 Task: Look for space in Tebesbest, Algeria from 1st July, 2023 to 3rd July, 2023 for 1 adult in price range Rs.5000 to Rs.15000. Place can be private room with 1  bedroom having 1 bed and 1 bathroom. Property type can be house, flat, hotel. Amenities needed are: wifi, washing machine. Booking option can be shelf check-in. Required host language is .
Action: Mouse moved to (580, 87)
Screenshot: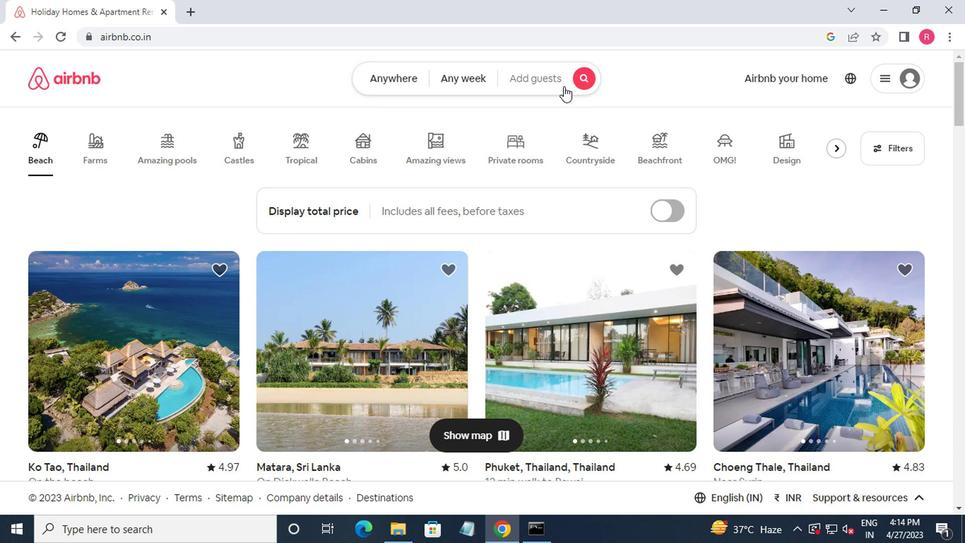 
Action: Mouse pressed left at (580, 87)
Screenshot: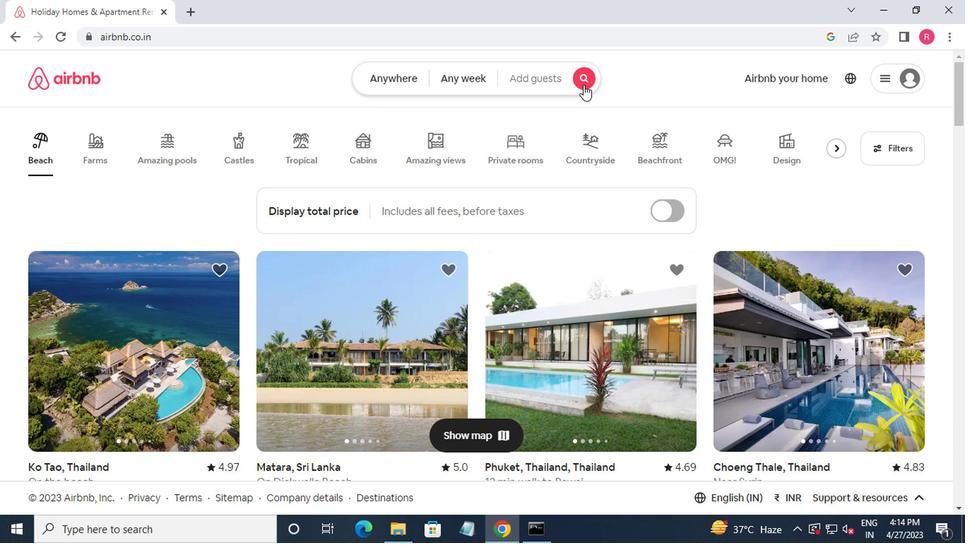 
Action: Mouse moved to (353, 125)
Screenshot: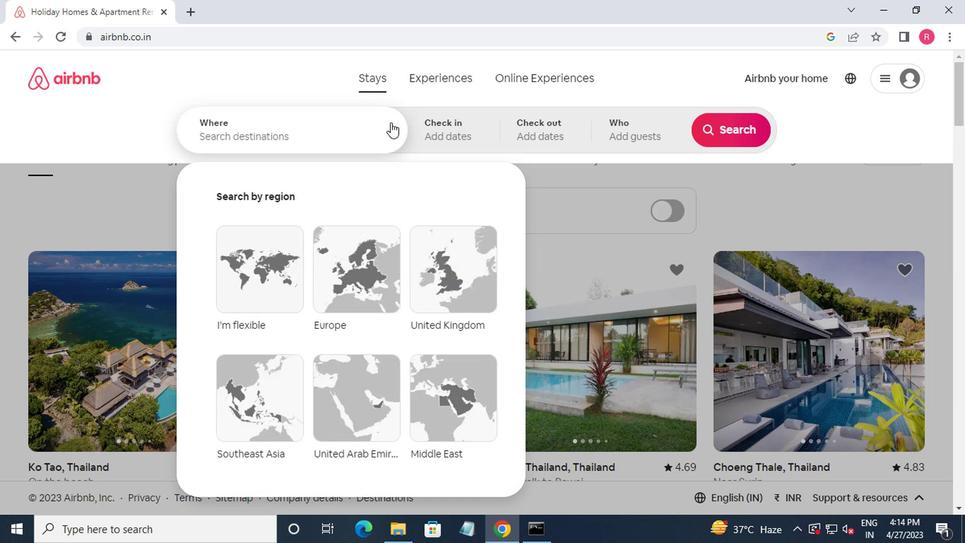 
Action: Mouse pressed left at (353, 125)
Screenshot: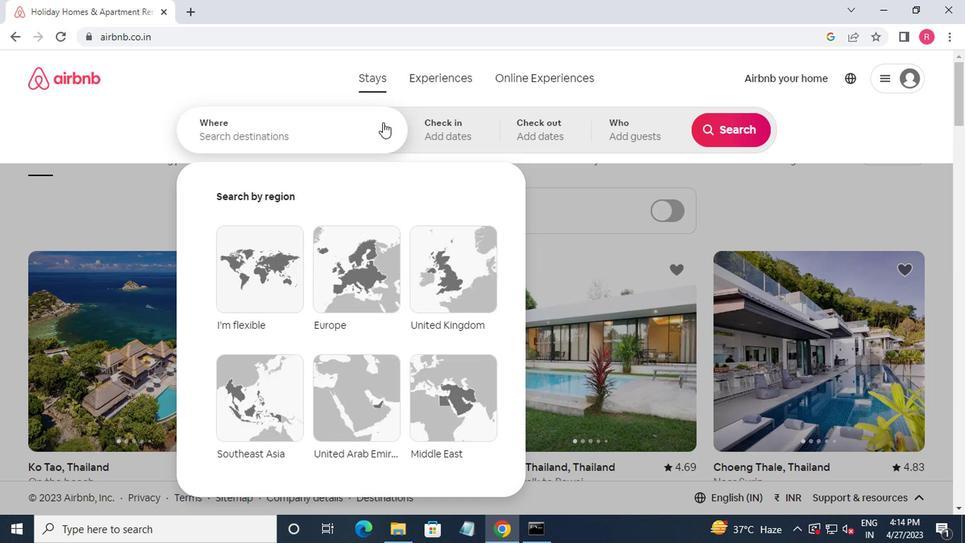
Action: Mouse moved to (364, 121)
Screenshot: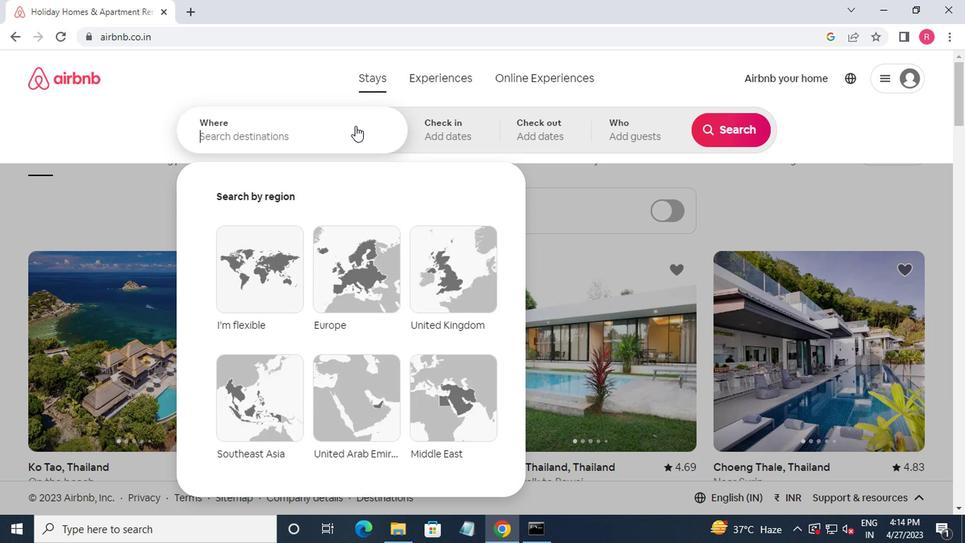 
Action: Key pressed tebesbest<Key.down><Key.enter>
Screenshot: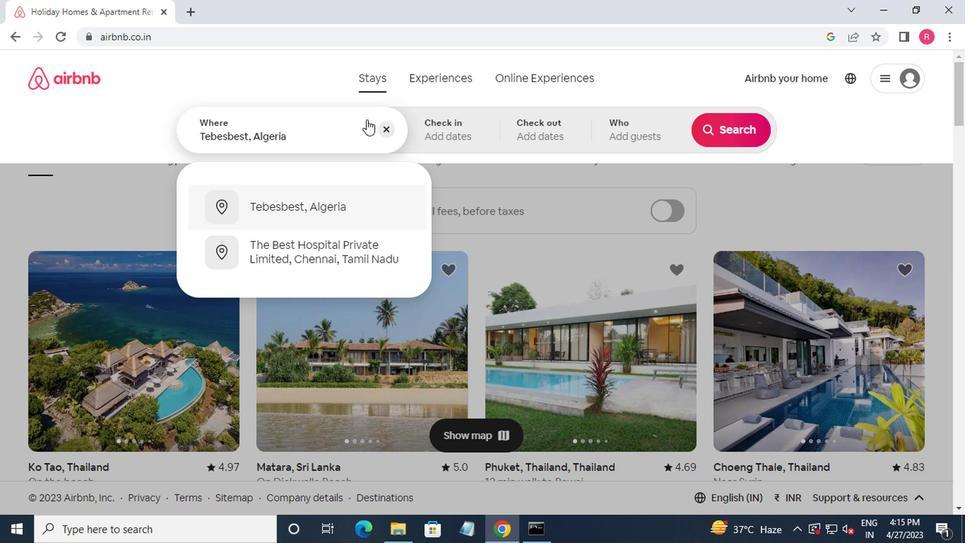 
Action: Mouse moved to (714, 247)
Screenshot: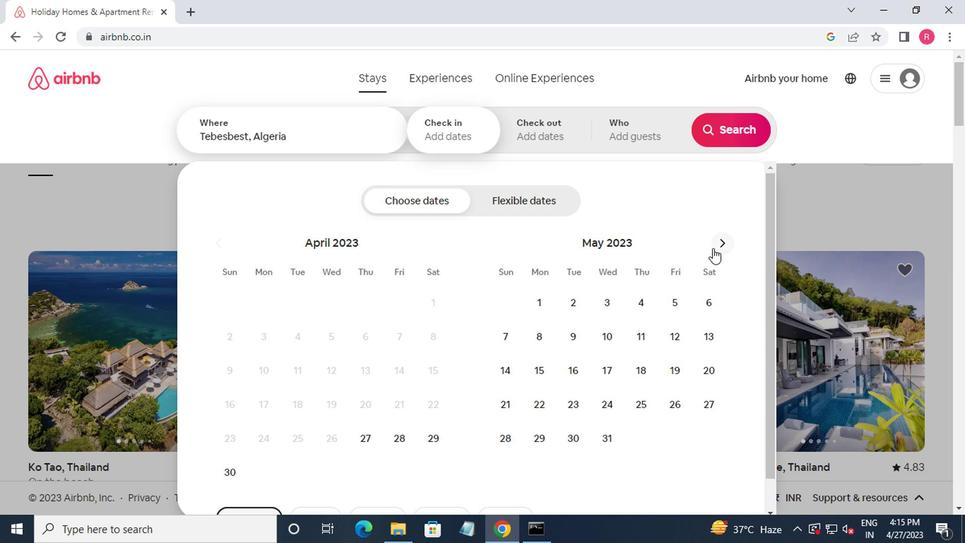 
Action: Mouse pressed left at (714, 247)
Screenshot: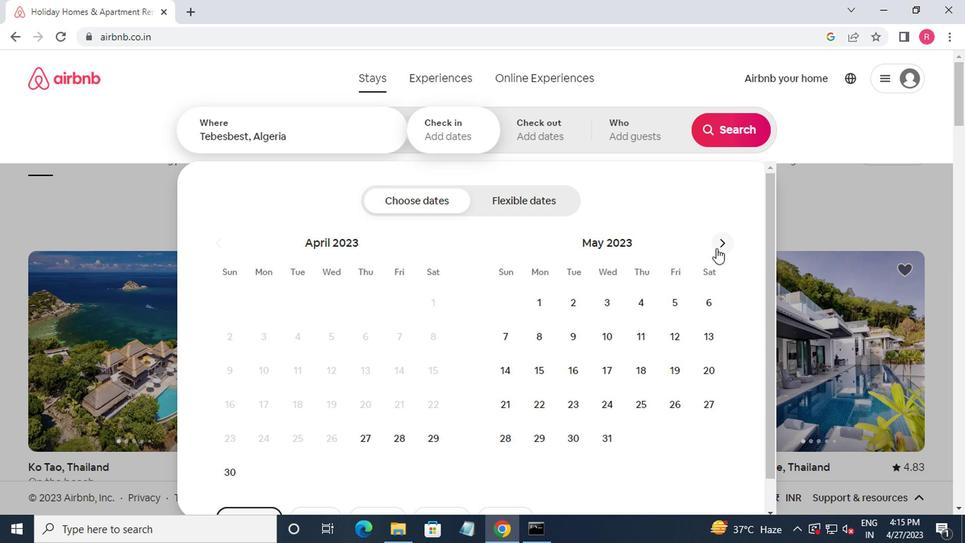 
Action: Mouse moved to (718, 244)
Screenshot: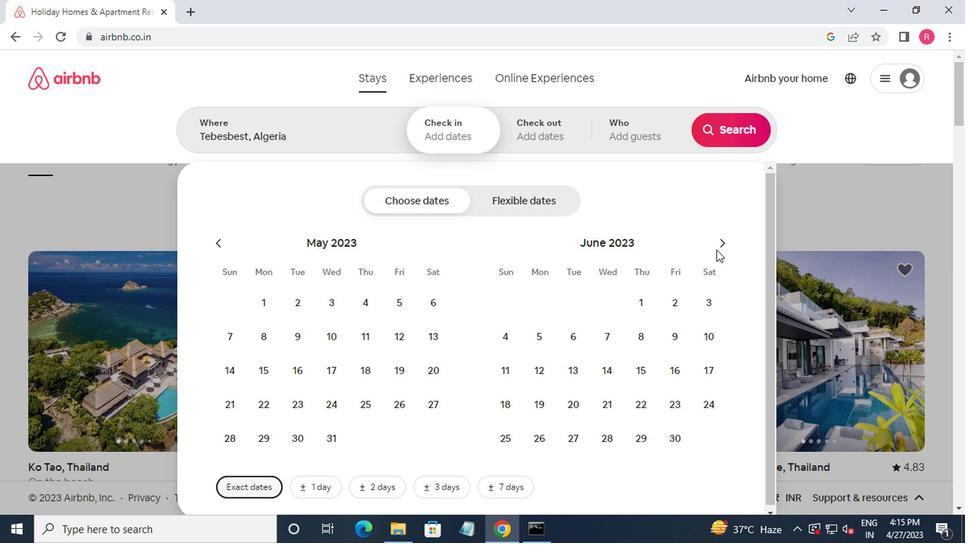 
Action: Mouse pressed left at (718, 244)
Screenshot: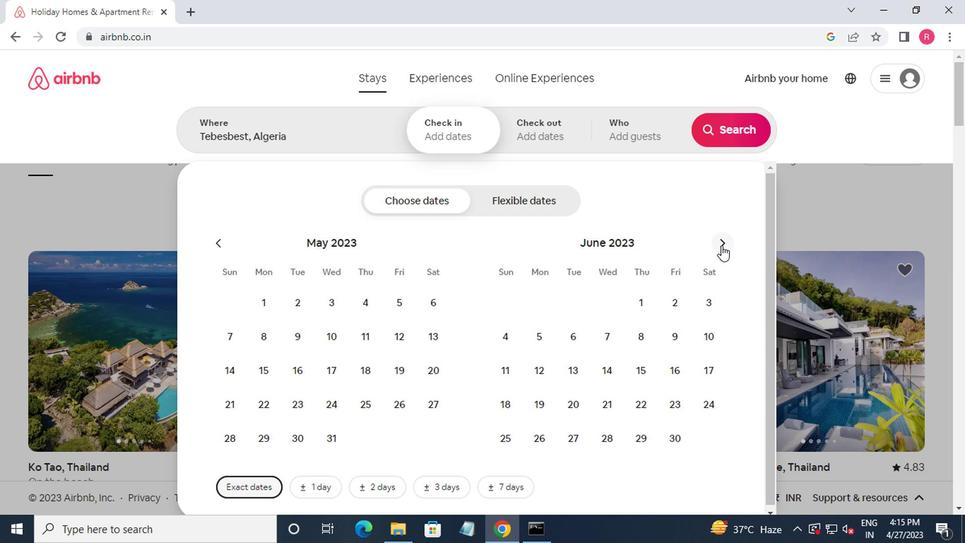 
Action: Mouse moved to (706, 297)
Screenshot: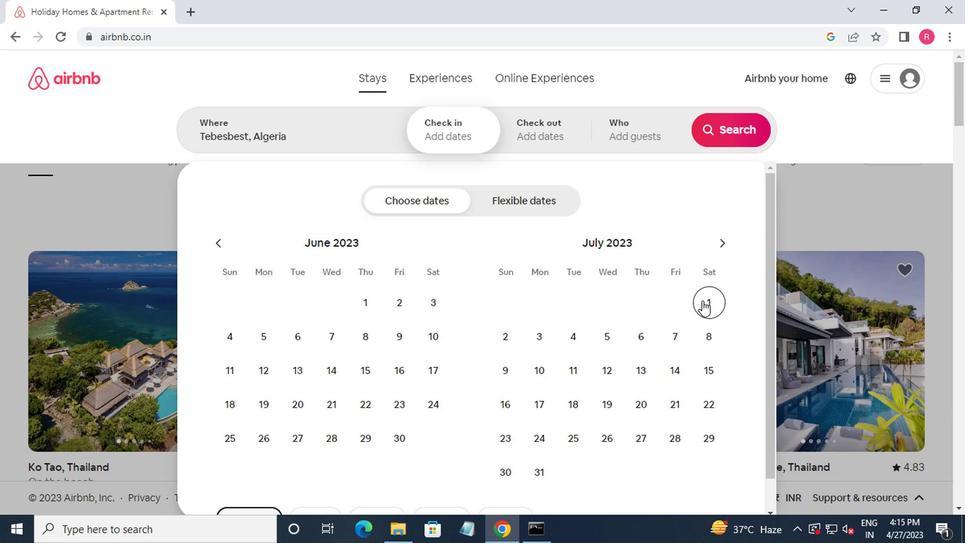 
Action: Mouse pressed left at (706, 297)
Screenshot: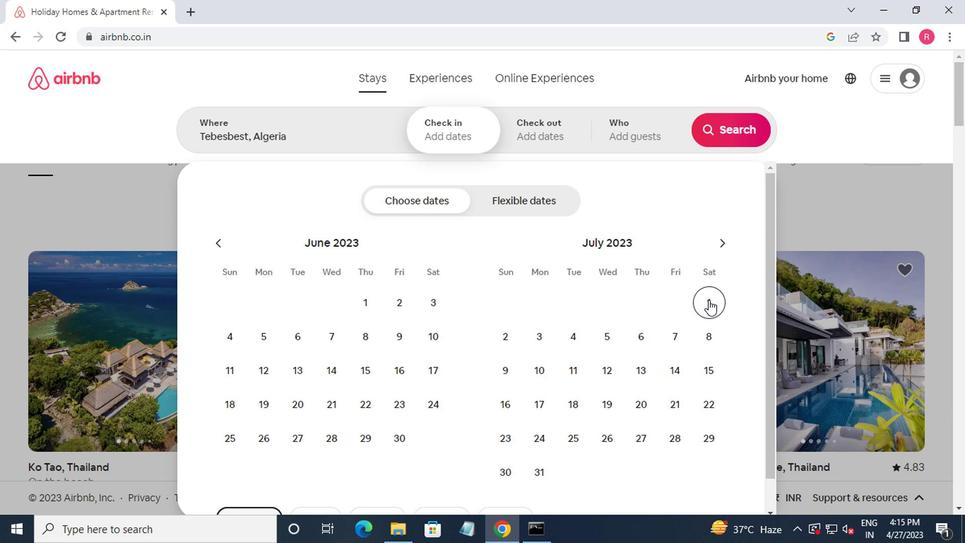 
Action: Mouse moved to (542, 341)
Screenshot: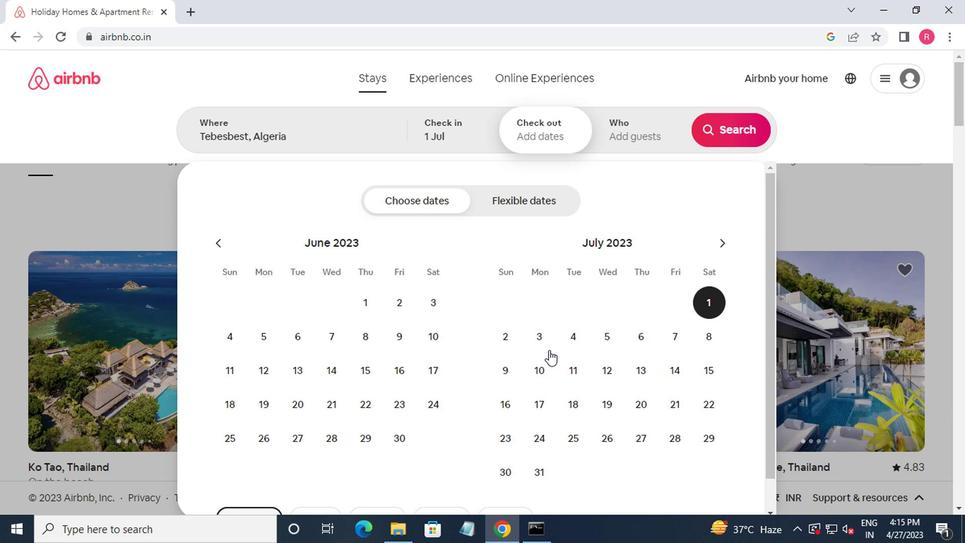 
Action: Mouse pressed left at (542, 341)
Screenshot: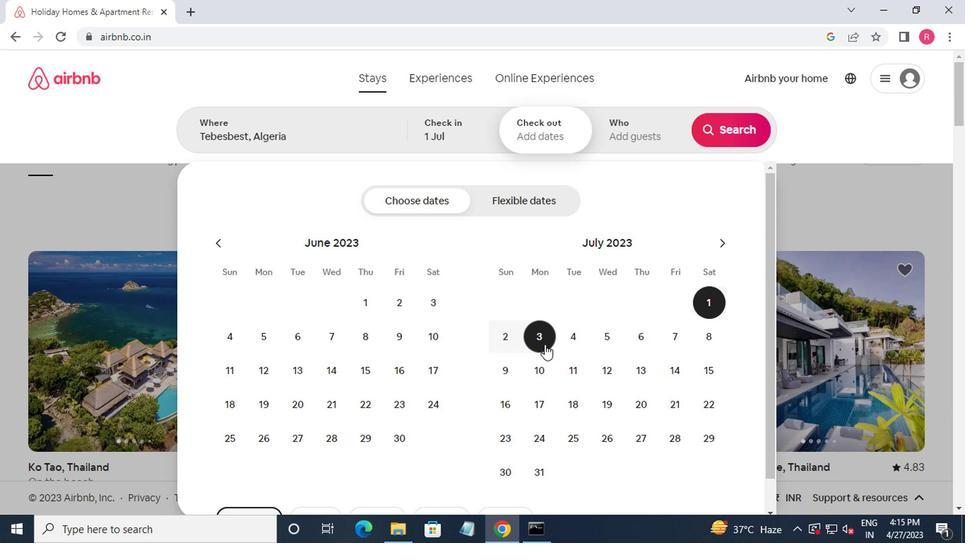 
Action: Mouse moved to (620, 139)
Screenshot: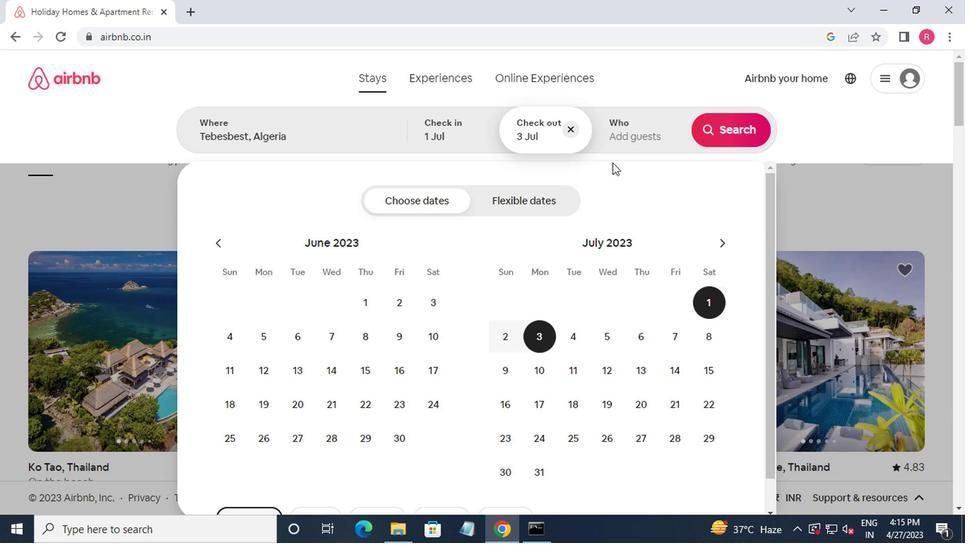 
Action: Mouse pressed left at (620, 139)
Screenshot: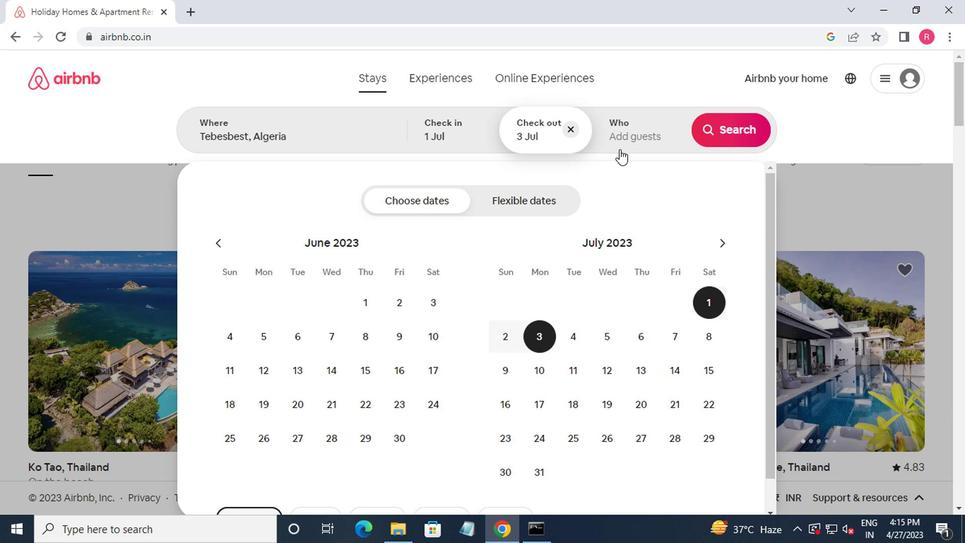 
Action: Mouse moved to (726, 208)
Screenshot: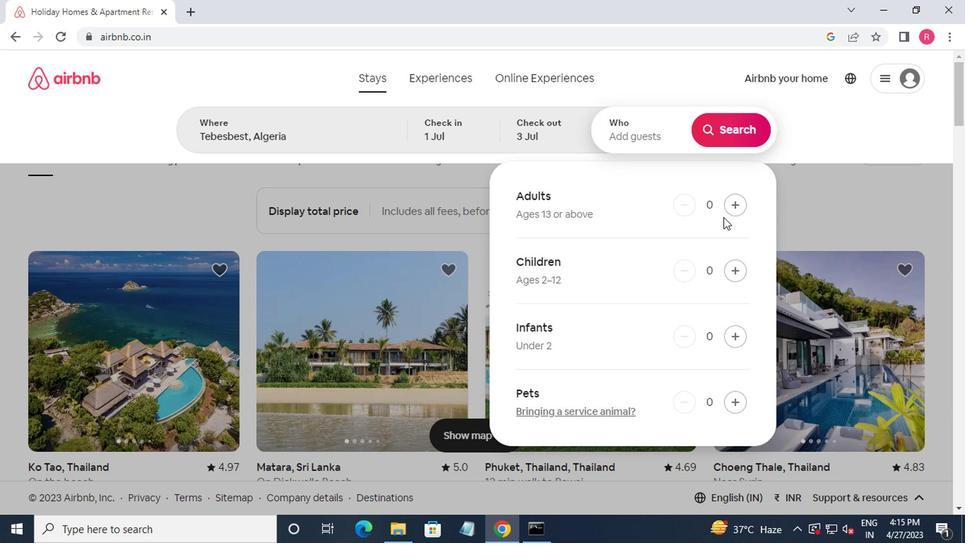 
Action: Mouse pressed left at (726, 208)
Screenshot: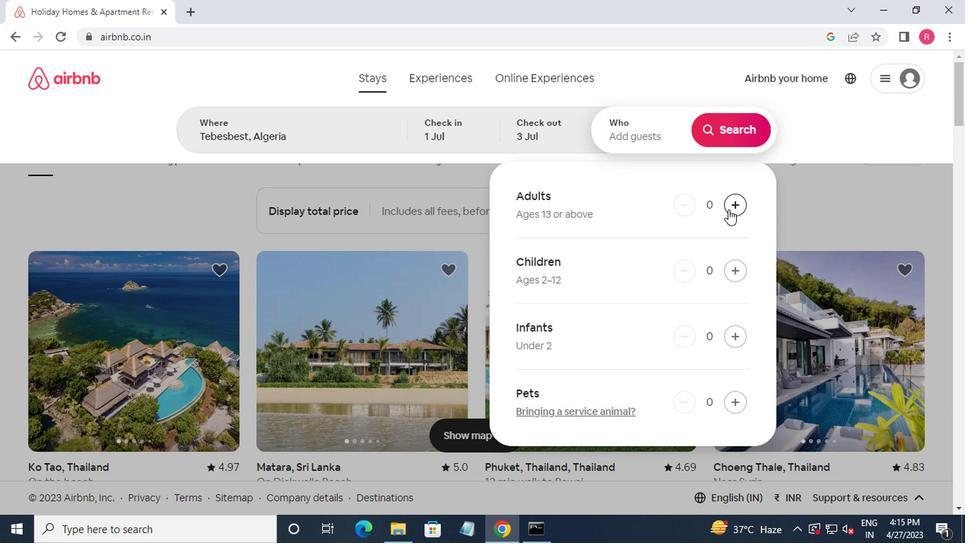 
Action: Mouse moved to (714, 147)
Screenshot: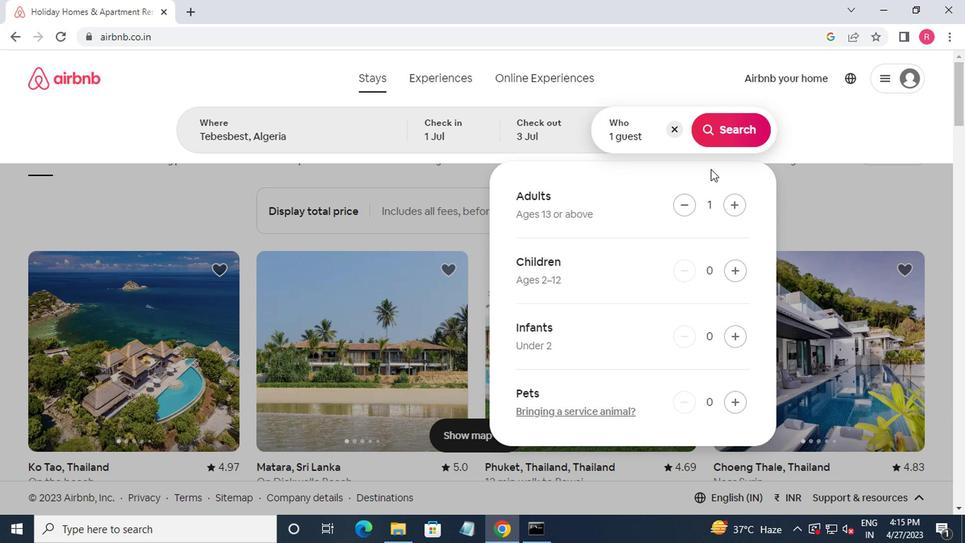 
Action: Mouse pressed left at (714, 147)
Screenshot: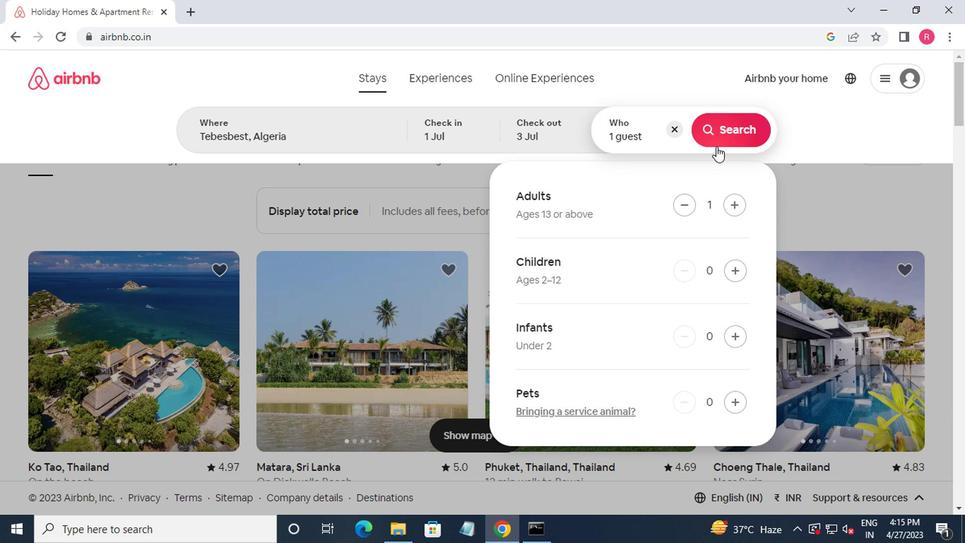 
Action: Mouse moved to (900, 139)
Screenshot: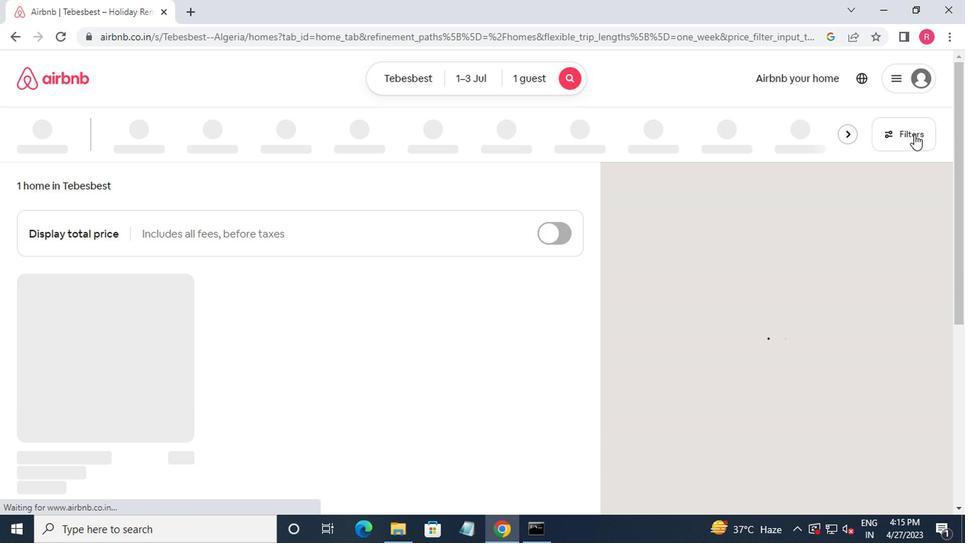
Action: Mouse pressed left at (900, 139)
Screenshot: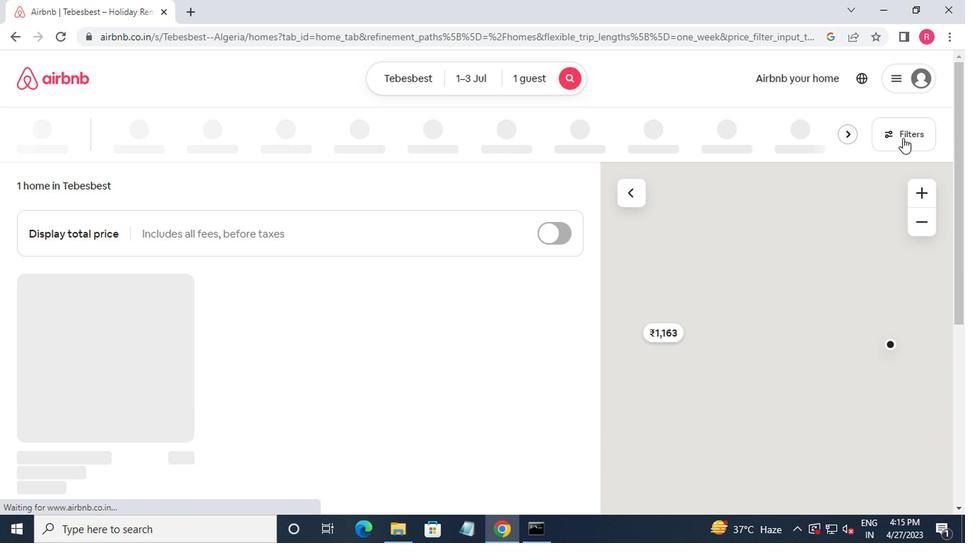 
Action: Mouse moved to (369, 266)
Screenshot: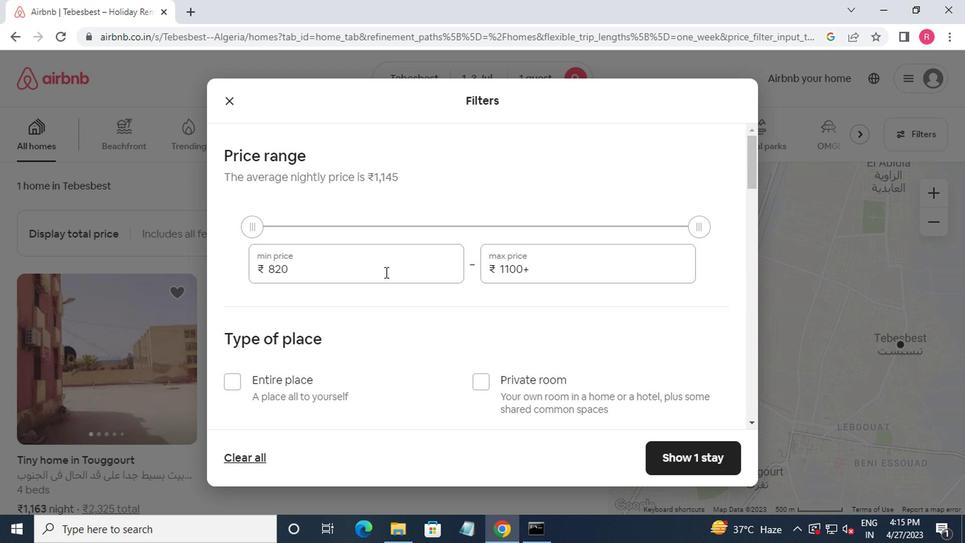 
Action: Mouse pressed left at (369, 266)
Screenshot: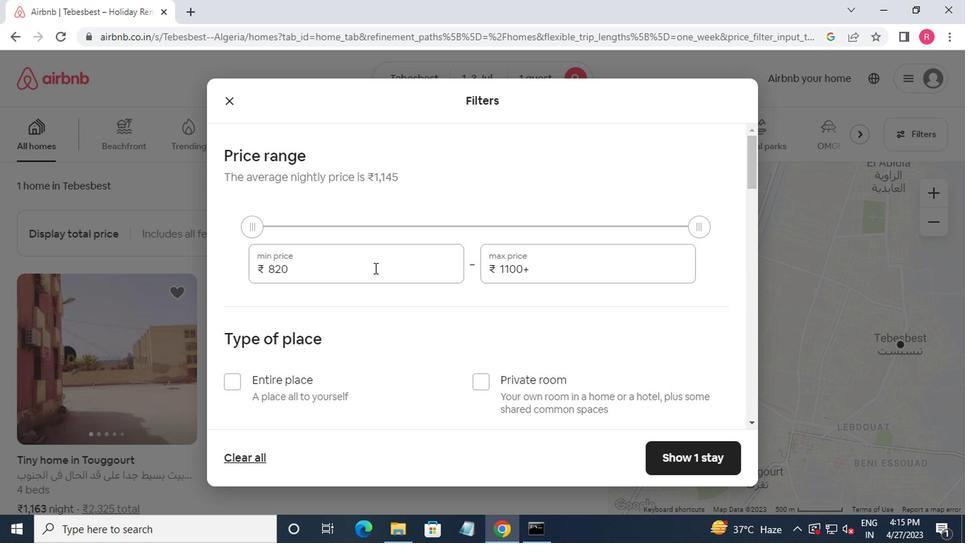 
Action: Key pressed <Key.backspace><Key.backspace><Key.backspace><Key.backspace>5000<Key.tab>15000
Screenshot: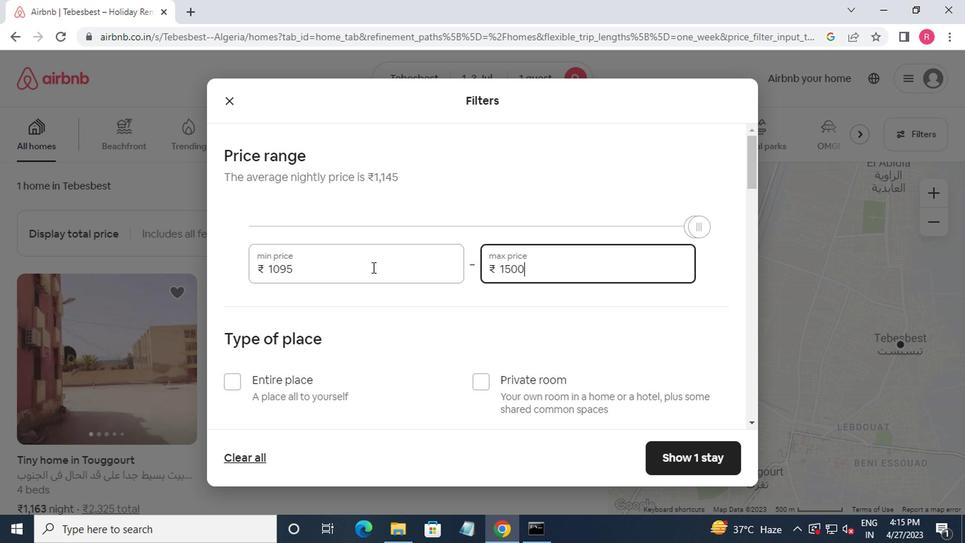 
Action: Mouse moved to (368, 271)
Screenshot: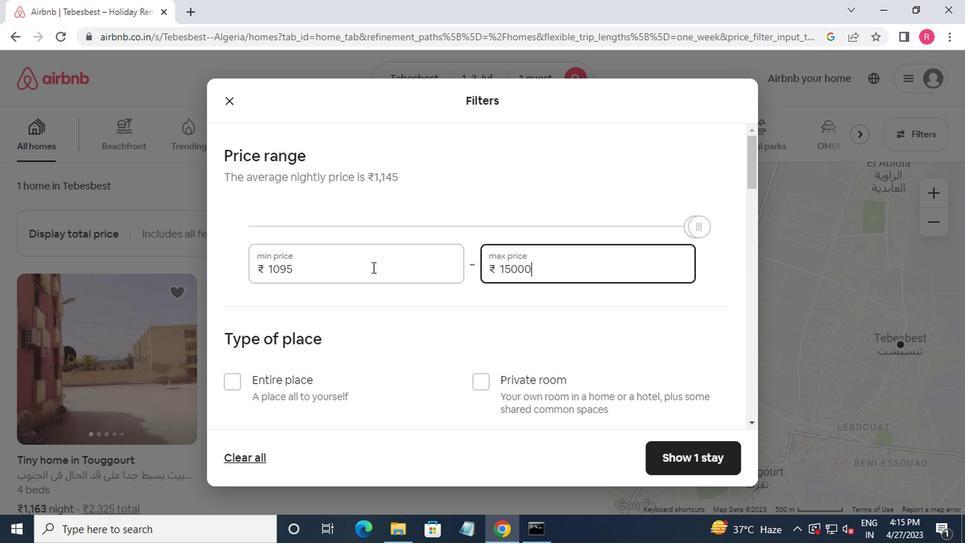 
Action: Mouse scrolled (368, 271) with delta (0, 0)
Screenshot: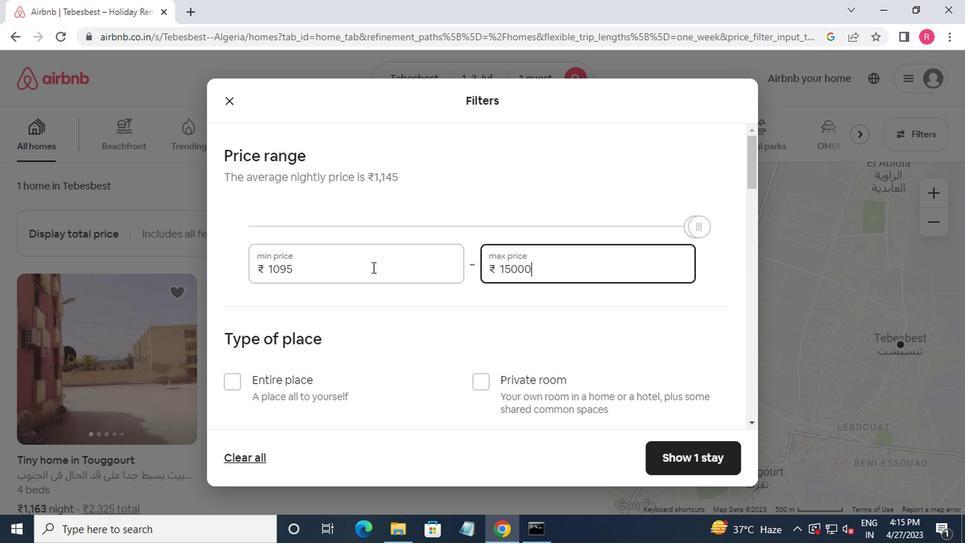 
Action: Mouse moved to (368, 274)
Screenshot: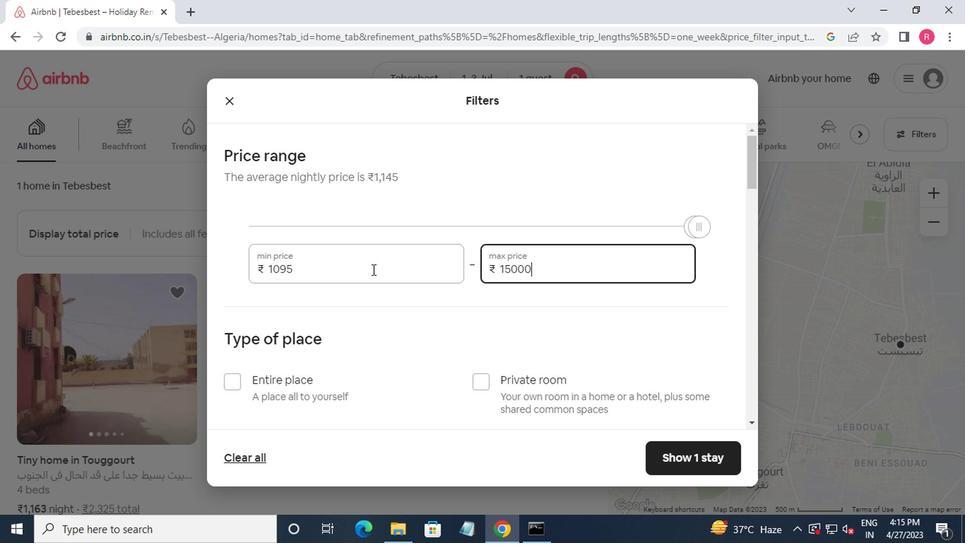 
Action: Mouse scrolled (368, 273) with delta (0, 0)
Screenshot: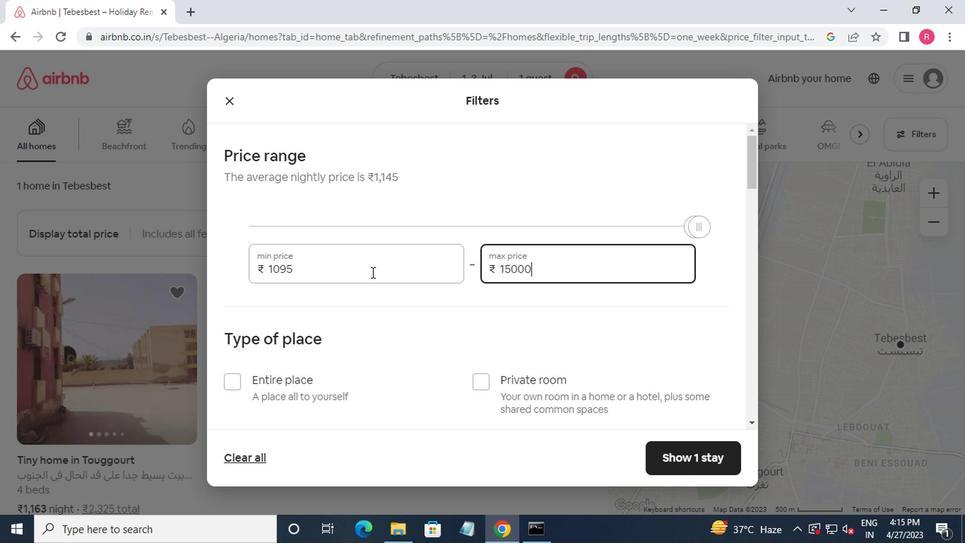 
Action: Mouse moved to (486, 239)
Screenshot: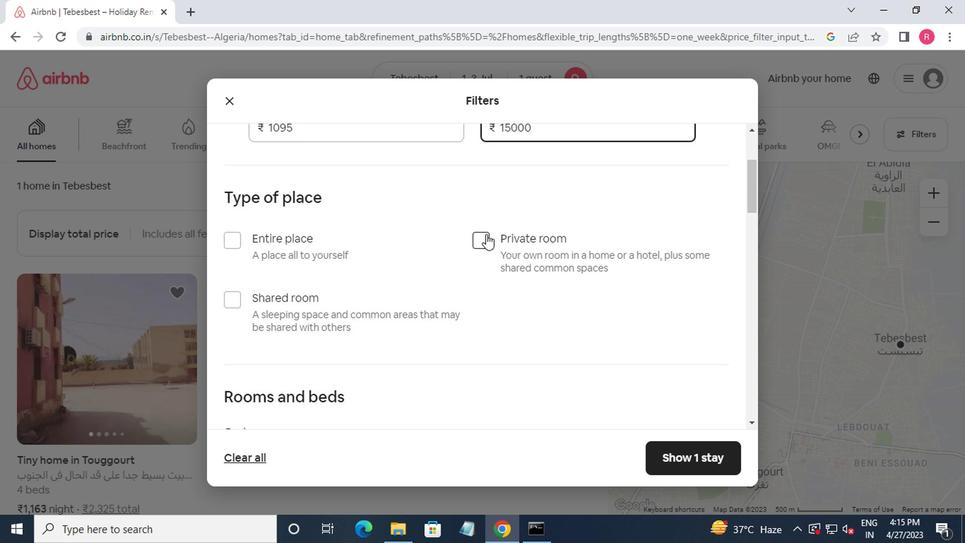 
Action: Mouse pressed left at (486, 239)
Screenshot: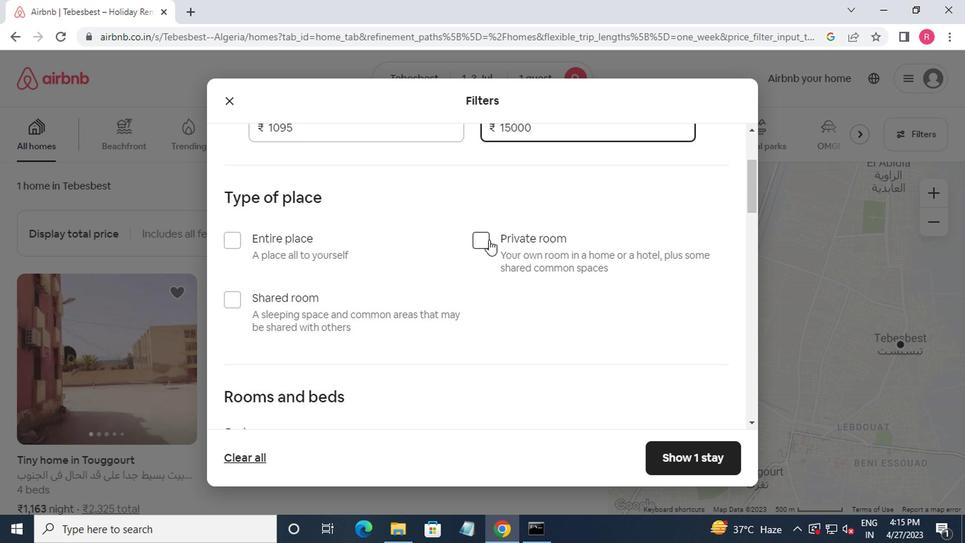 
Action: Mouse moved to (472, 245)
Screenshot: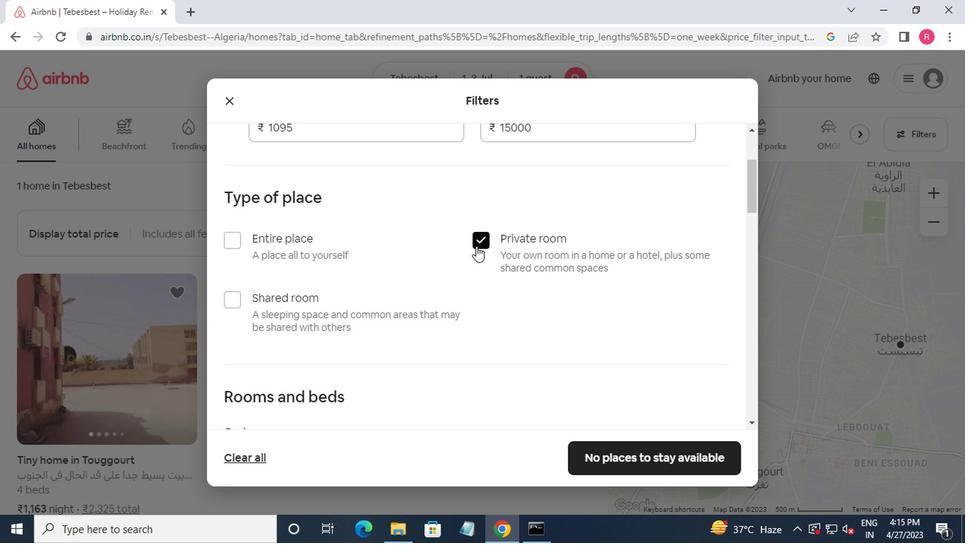 
Action: Mouse scrolled (472, 244) with delta (0, -1)
Screenshot: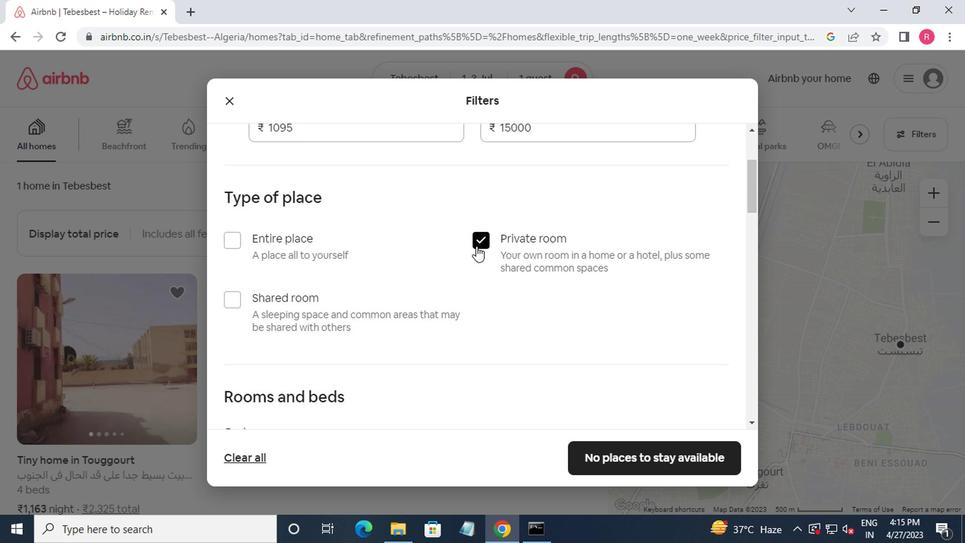 
Action: Mouse moved to (472, 245)
Screenshot: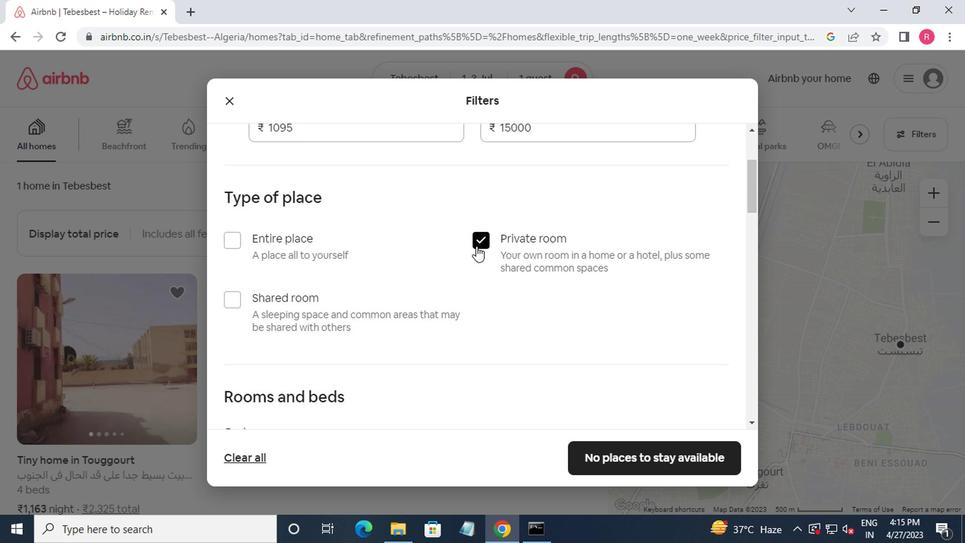 
Action: Mouse scrolled (472, 244) with delta (0, -1)
Screenshot: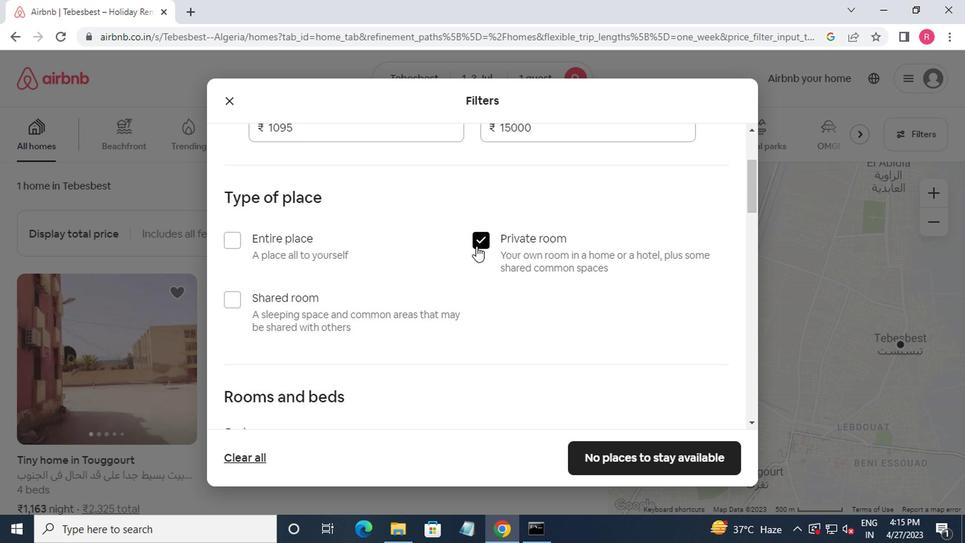 
Action: Mouse moved to (470, 247)
Screenshot: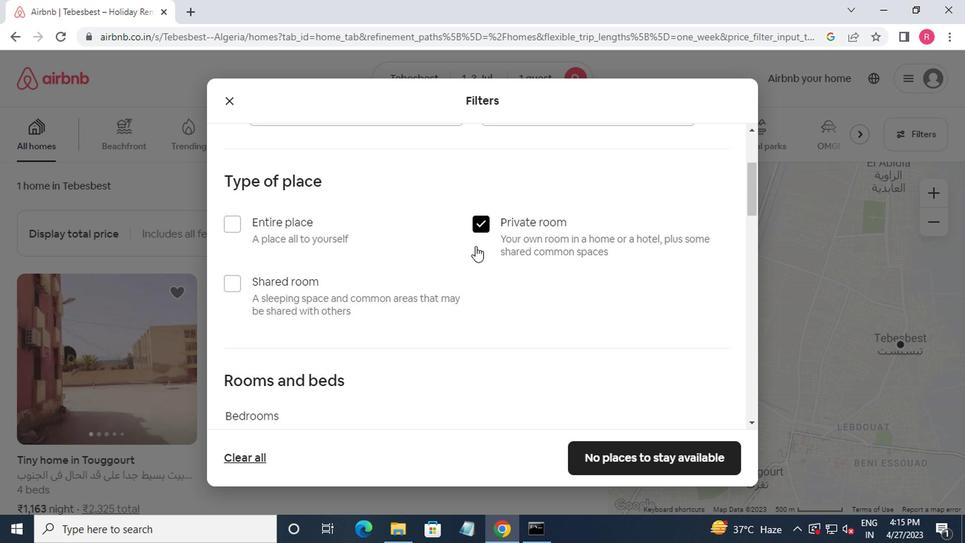 
Action: Mouse scrolled (470, 246) with delta (0, -1)
Screenshot: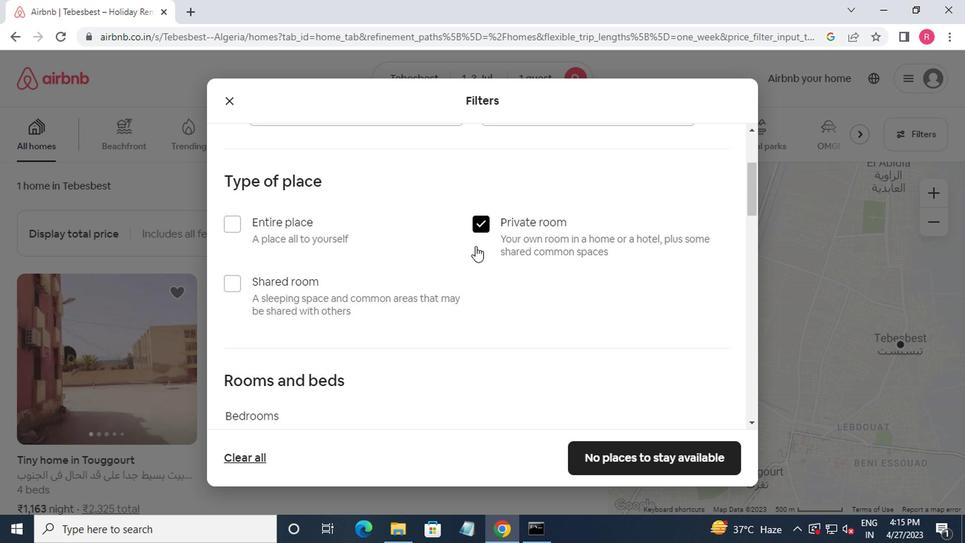 
Action: Mouse moved to (312, 263)
Screenshot: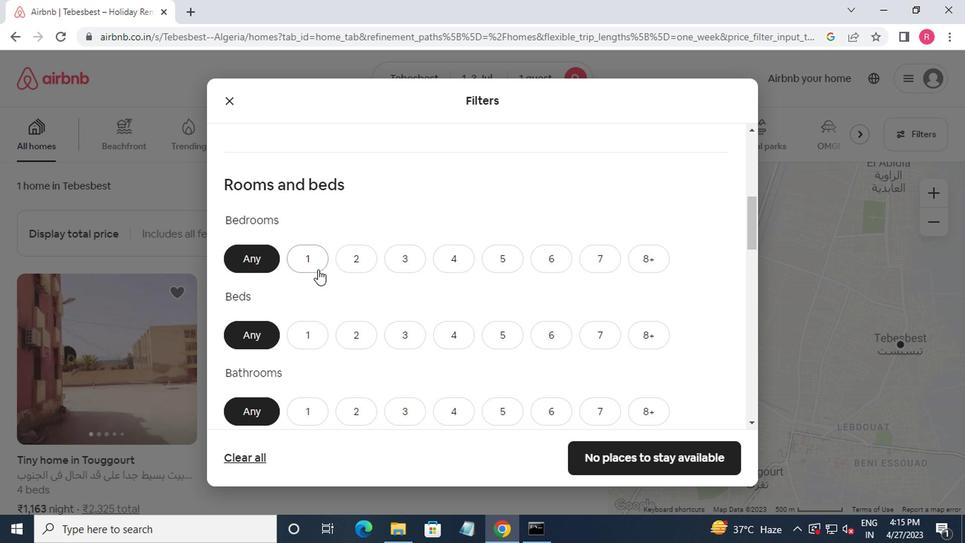 
Action: Mouse pressed left at (312, 263)
Screenshot: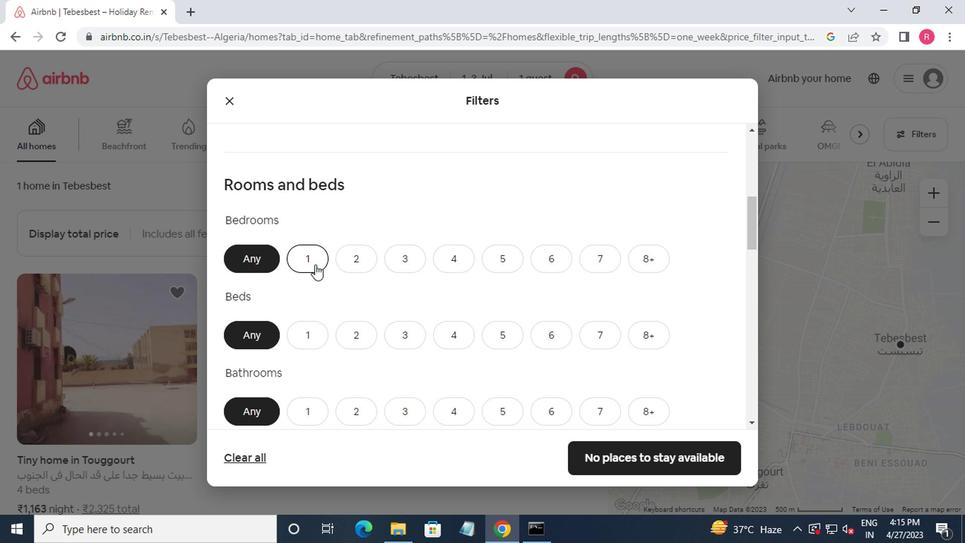 
Action: Mouse moved to (317, 261)
Screenshot: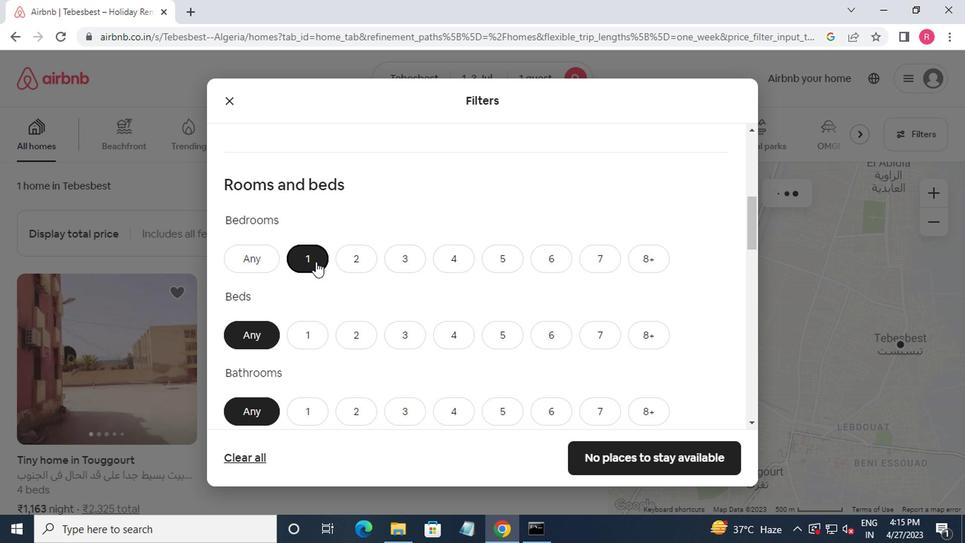 
Action: Mouse scrolled (317, 260) with delta (0, 0)
Screenshot: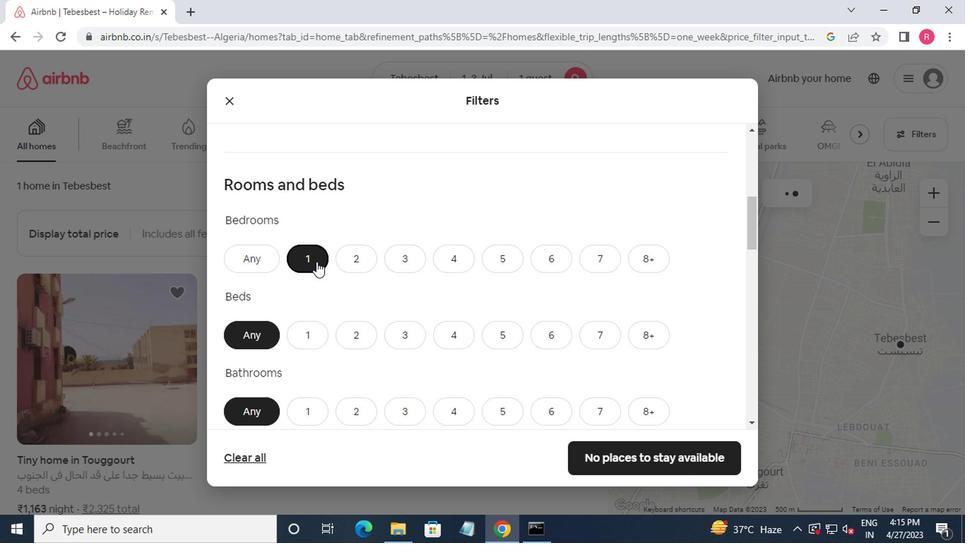 
Action: Mouse moved to (320, 269)
Screenshot: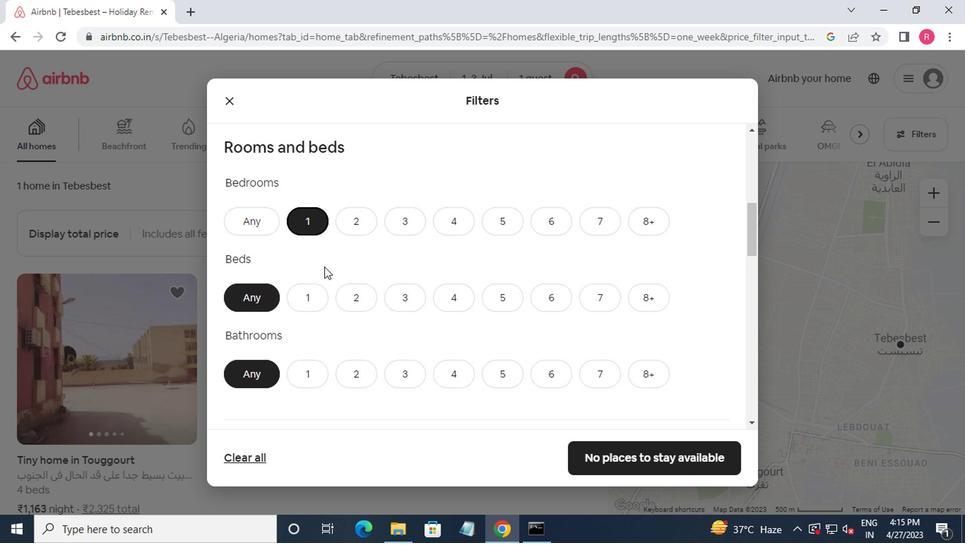 
Action: Mouse scrolled (320, 268) with delta (0, -1)
Screenshot: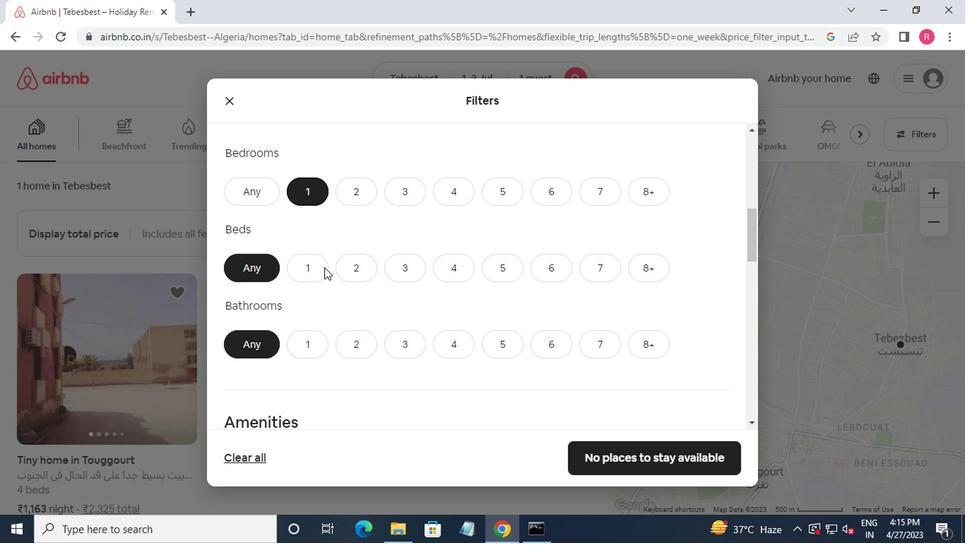 
Action: Mouse moved to (300, 194)
Screenshot: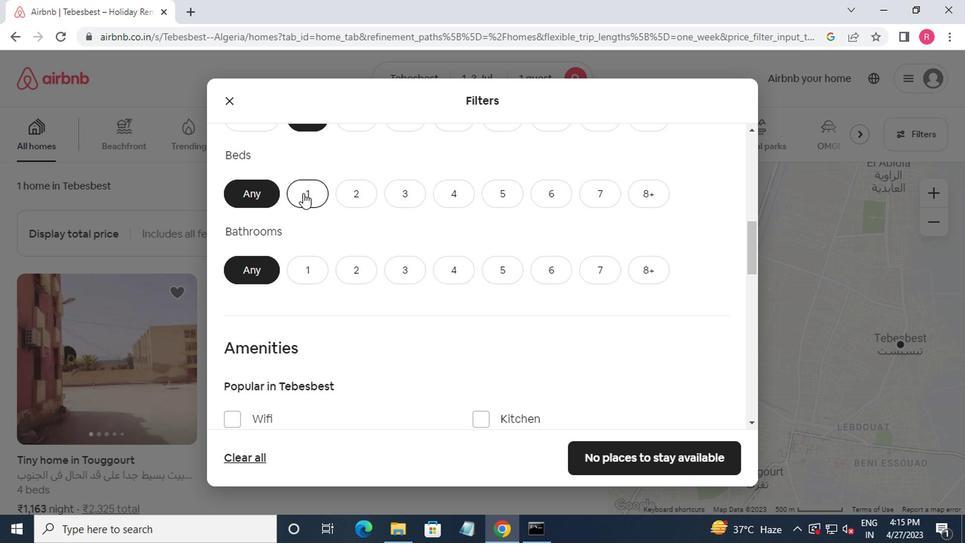 
Action: Mouse pressed left at (300, 194)
Screenshot: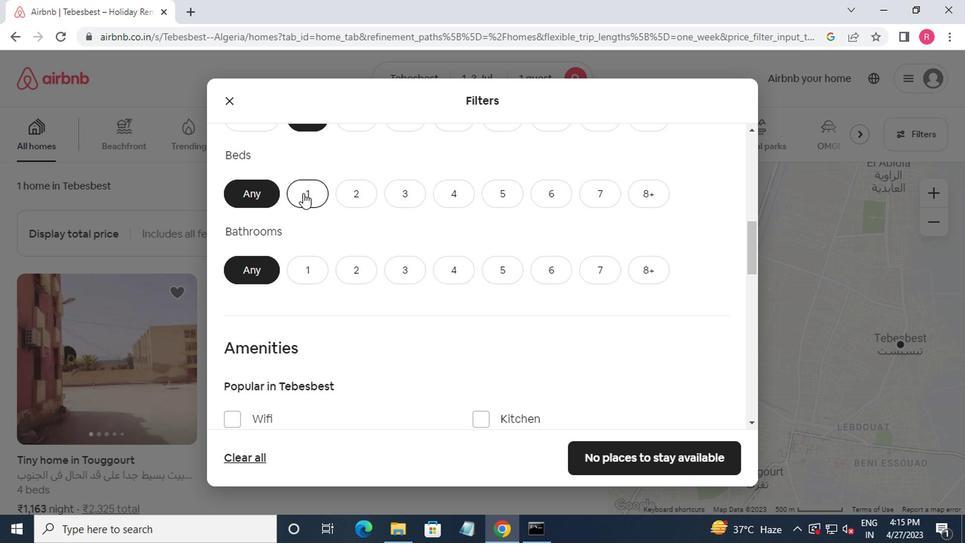 
Action: Mouse moved to (305, 204)
Screenshot: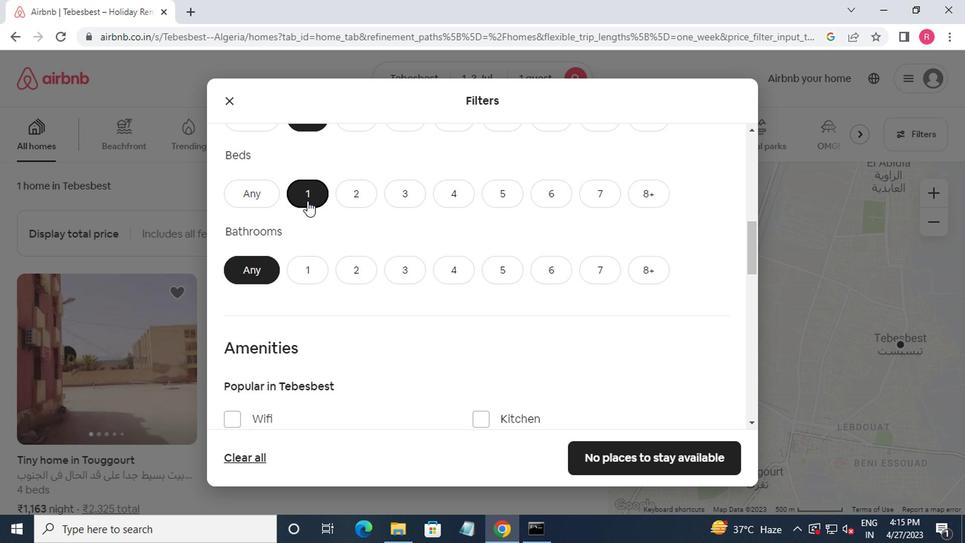 
Action: Mouse scrolled (305, 203) with delta (0, -1)
Screenshot: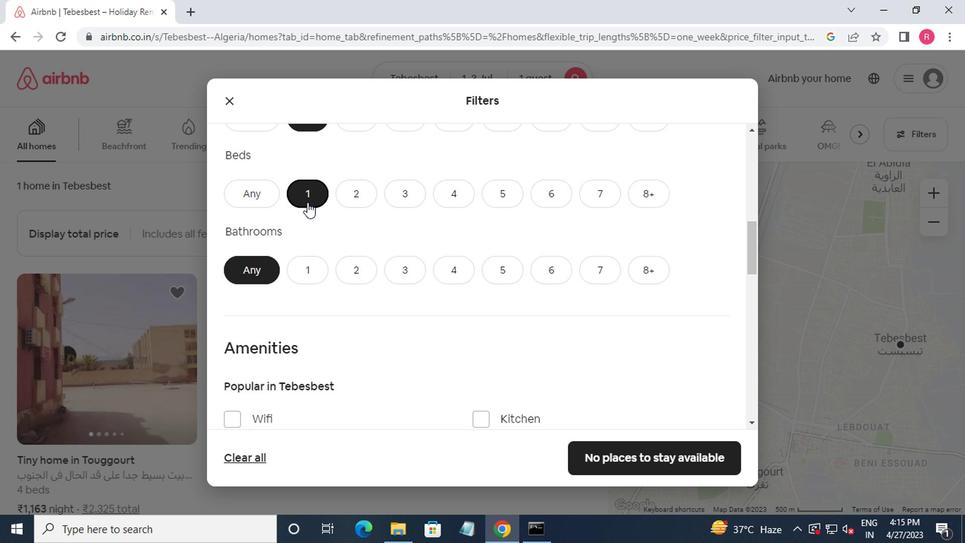 
Action: Mouse moved to (308, 199)
Screenshot: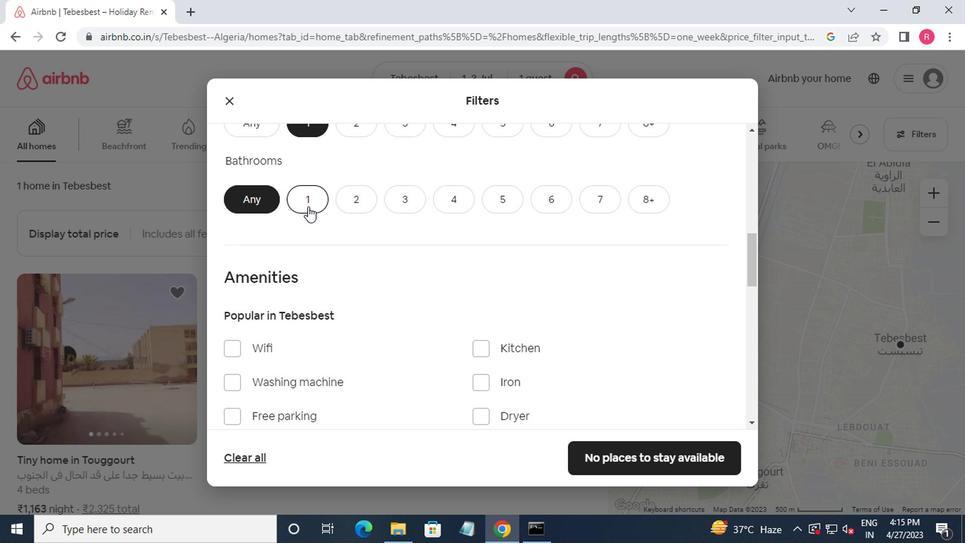 
Action: Mouse pressed left at (308, 199)
Screenshot: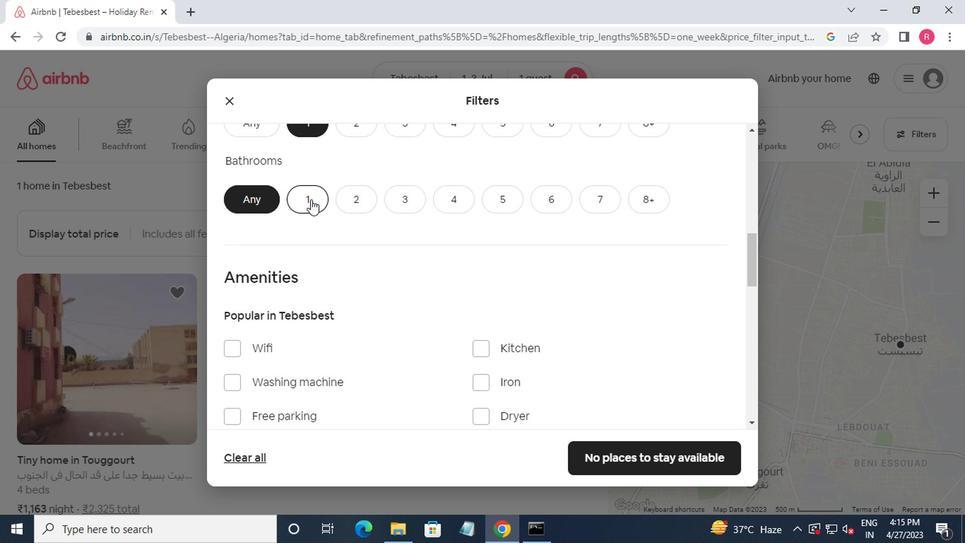 
Action: Mouse scrolled (308, 199) with delta (0, 0)
Screenshot: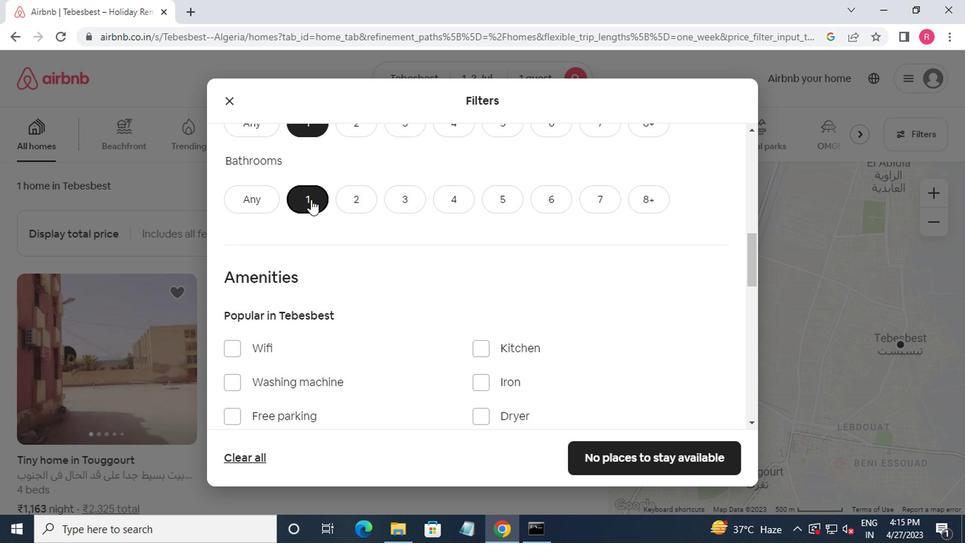 
Action: Mouse moved to (308, 200)
Screenshot: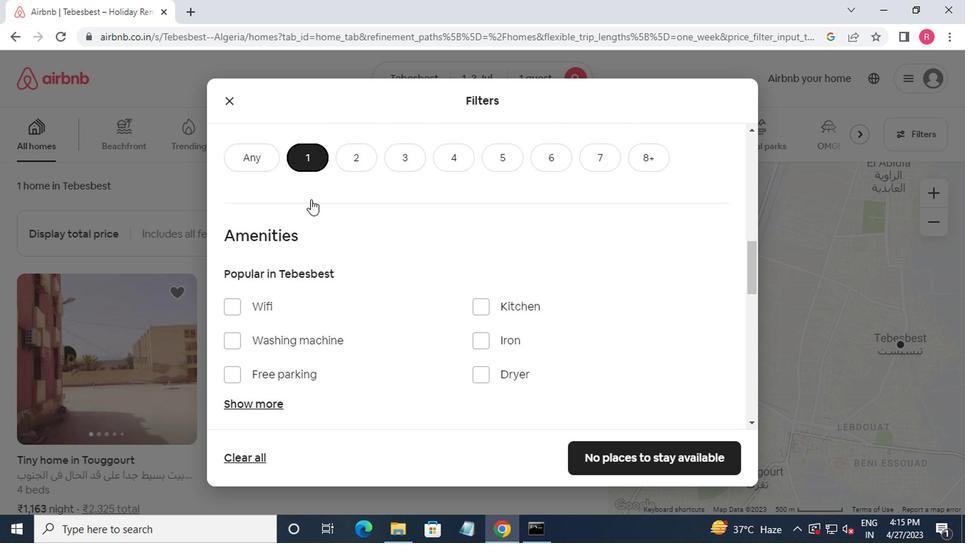 
Action: Mouse scrolled (308, 199) with delta (0, 0)
Screenshot: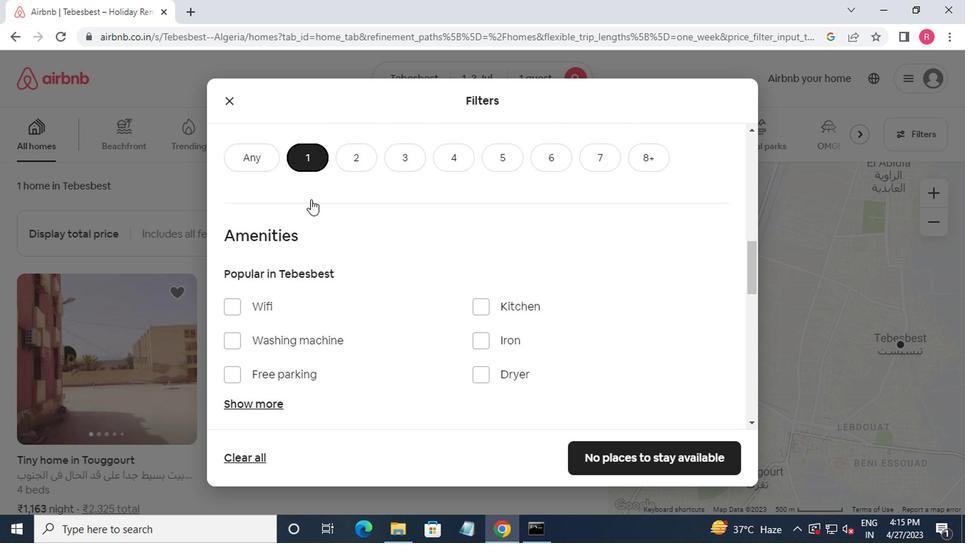 
Action: Mouse moved to (243, 208)
Screenshot: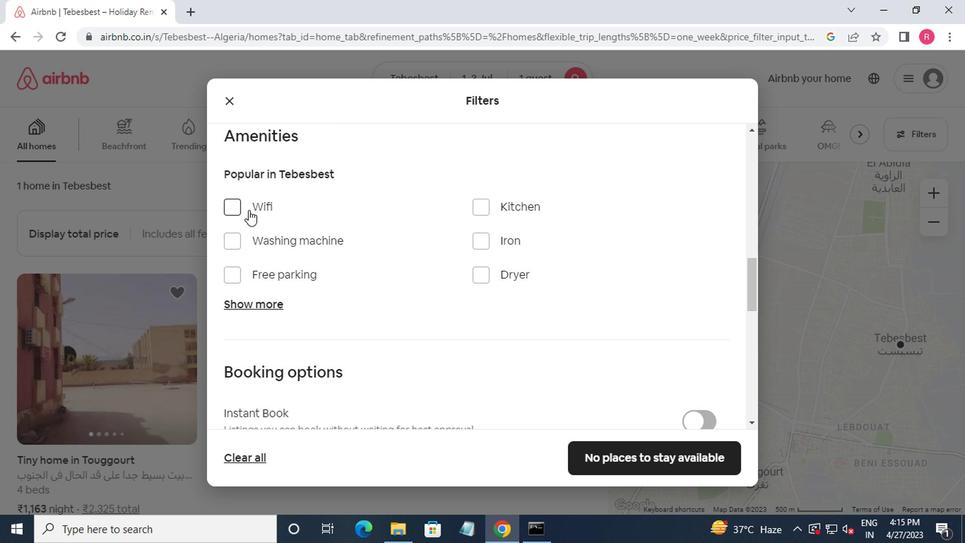 
Action: Mouse pressed left at (243, 208)
Screenshot: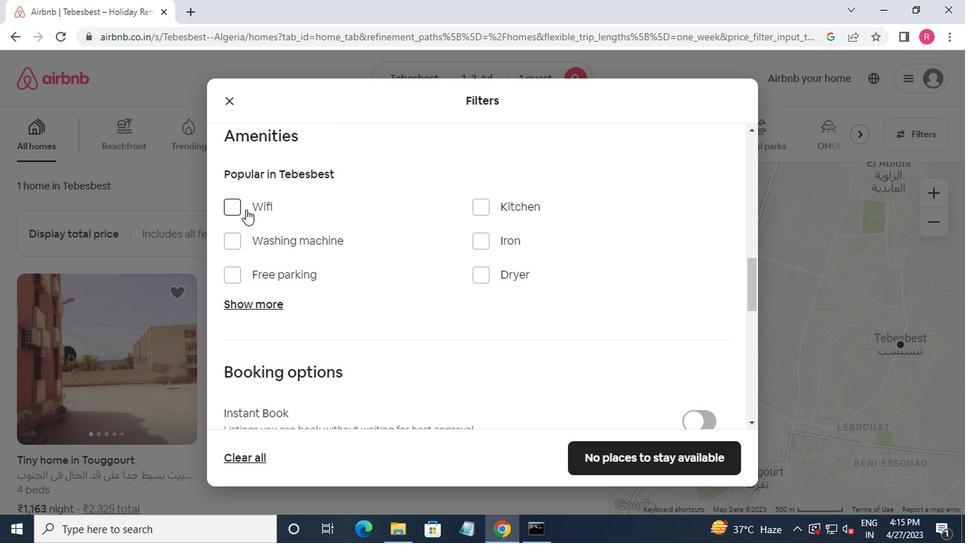 
Action: Mouse moved to (282, 243)
Screenshot: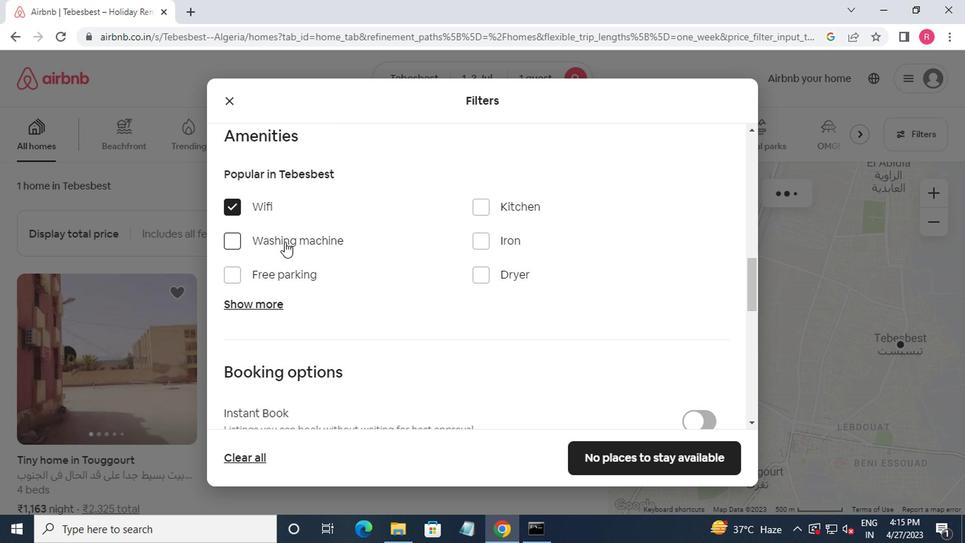 
Action: Mouse pressed left at (282, 243)
Screenshot: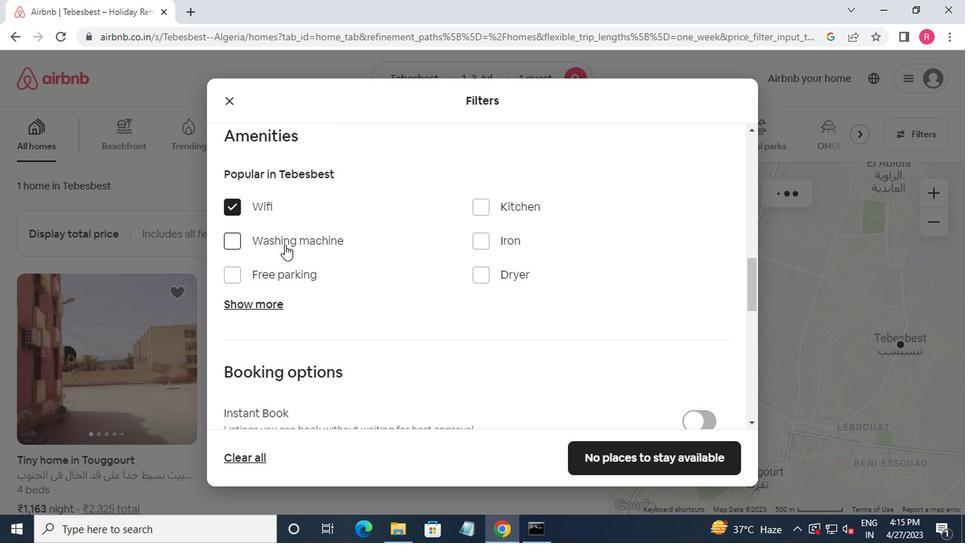 
Action: Mouse moved to (305, 231)
Screenshot: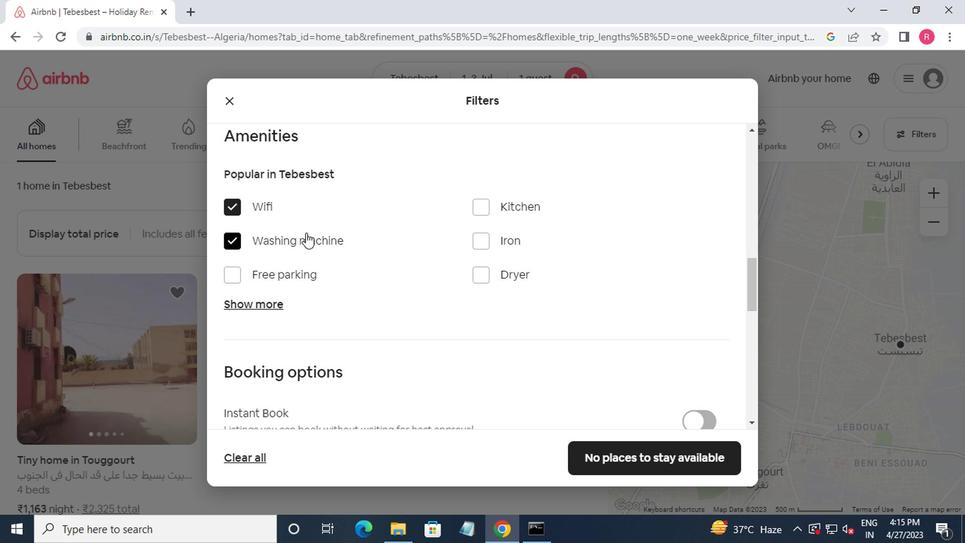 
Action: Mouse scrolled (305, 230) with delta (0, 0)
Screenshot: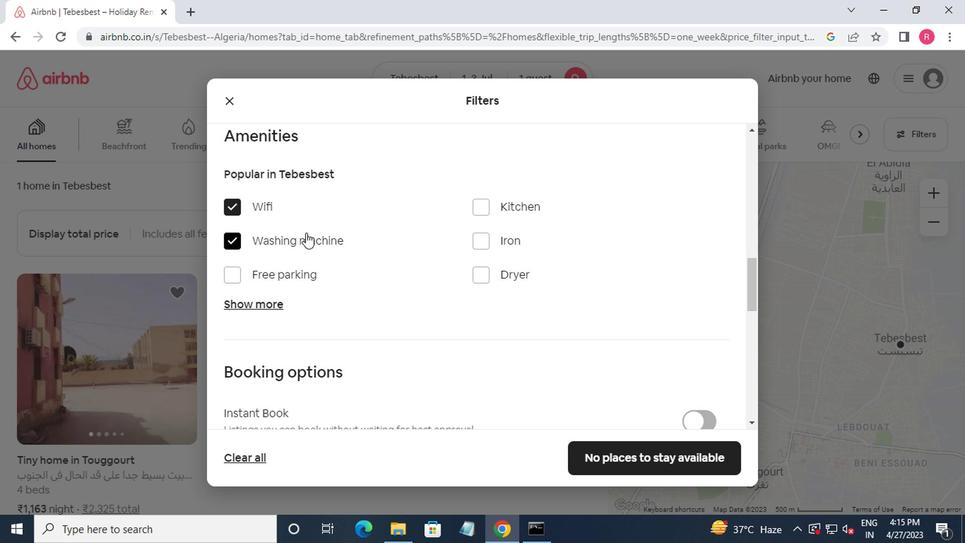 
Action: Mouse moved to (308, 231)
Screenshot: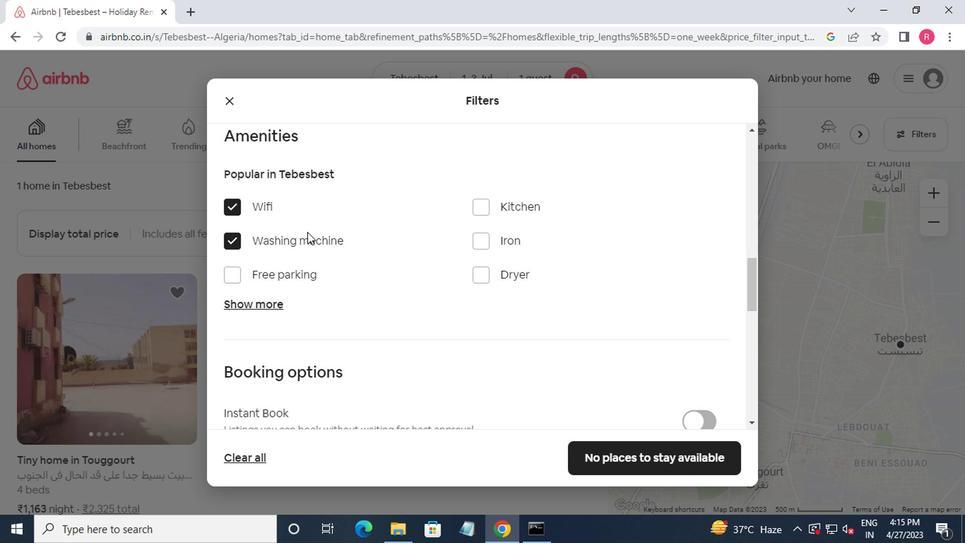 
Action: Mouse scrolled (308, 230) with delta (0, 0)
Screenshot: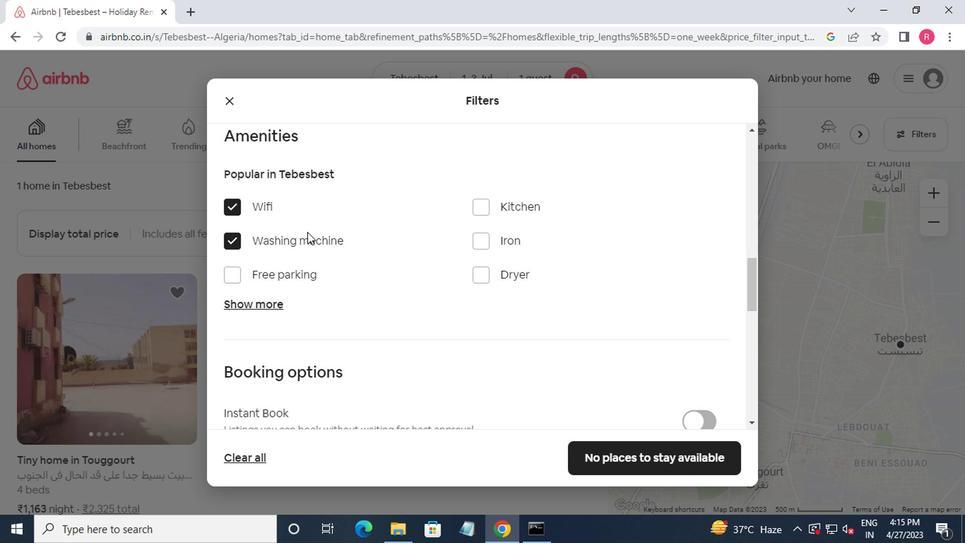 
Action: Mouse moved to (311, 231)
Screenshot: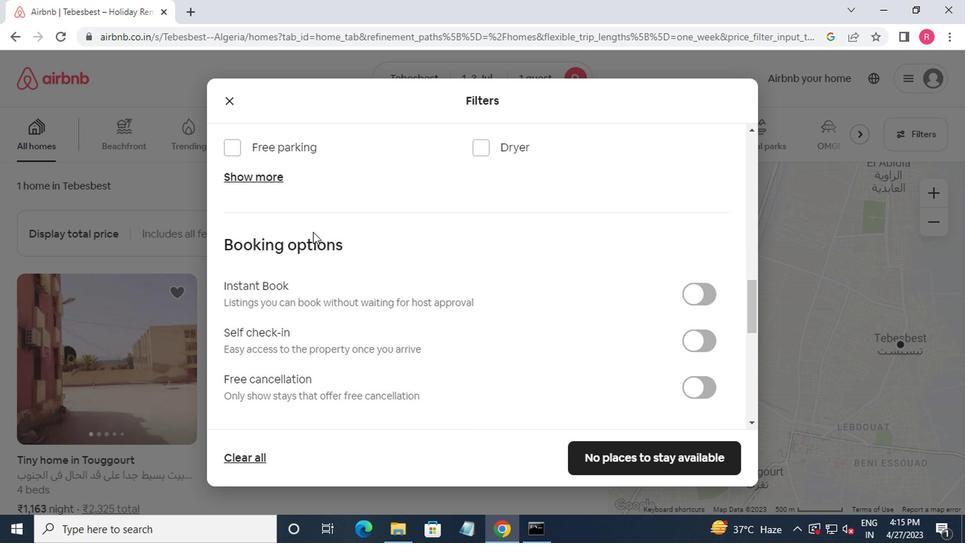 
Action: Mouse scrolled (311, 230) with delta (0, 0)
Screenshot: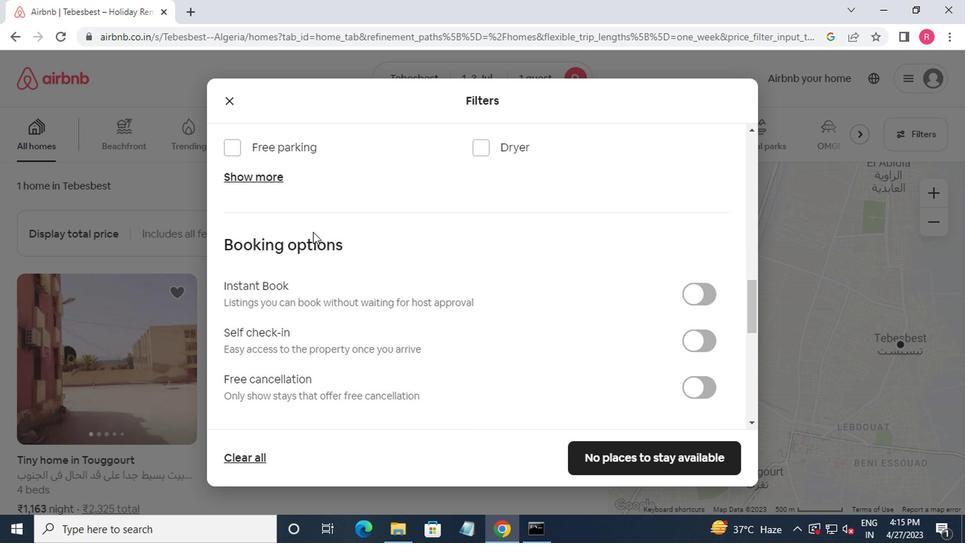 
Action: Mouse moved to (319, 229)
Screenshot: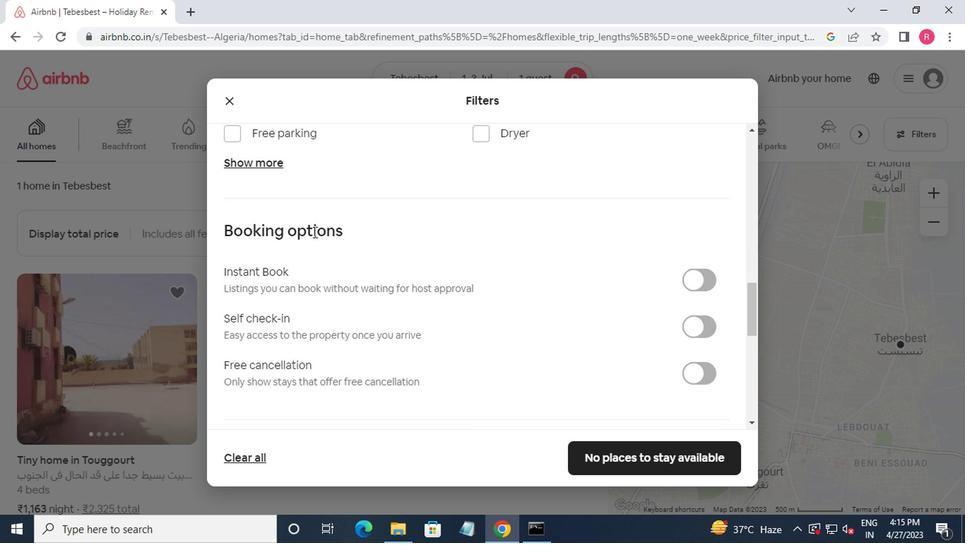 
Action: Mouse scrolled (319, 229) with delta (0, 0)
Screenshot: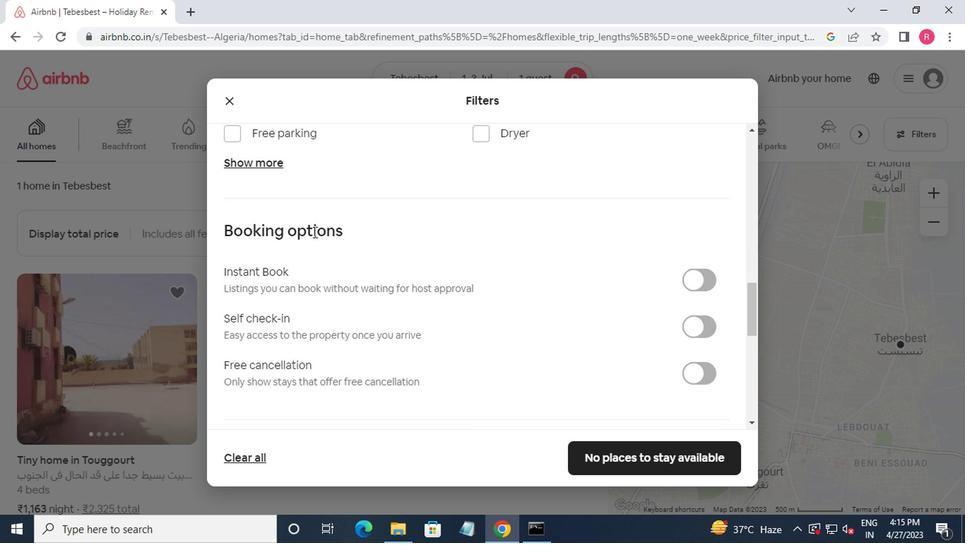 
Action: Mouse moved to (704, 175)
Screenshot: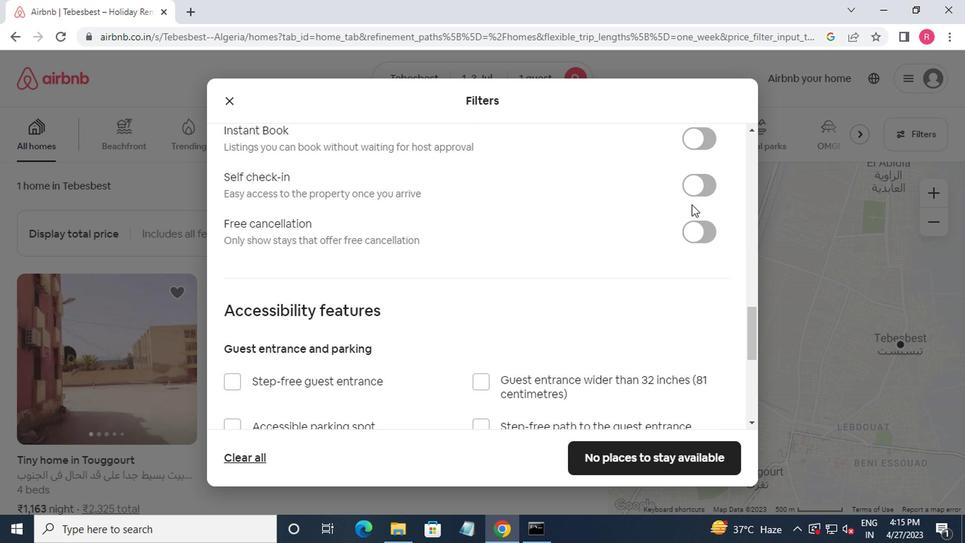 
Action: Mouse pressed left at (704, 175)
Screenshot: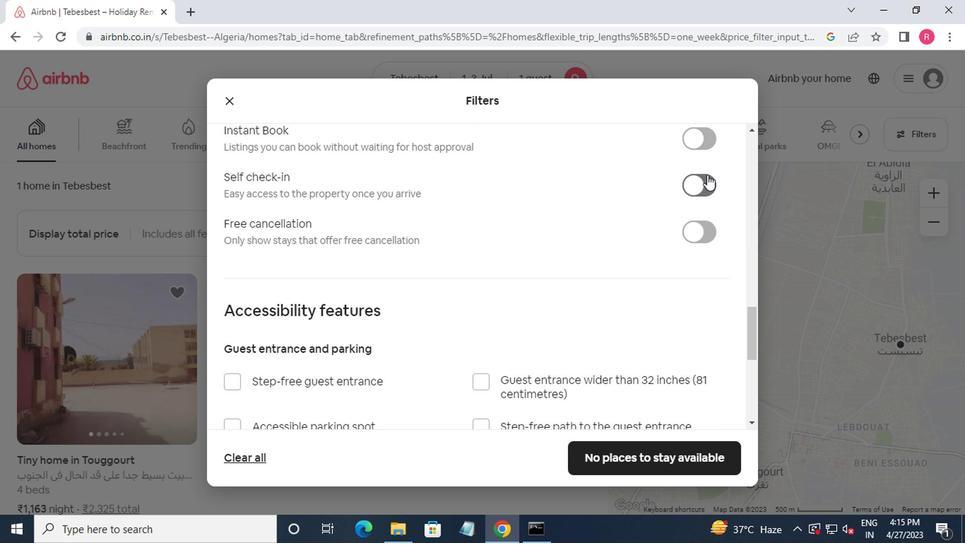 
Action: Mouse moved to (624, 459)
Screenshot: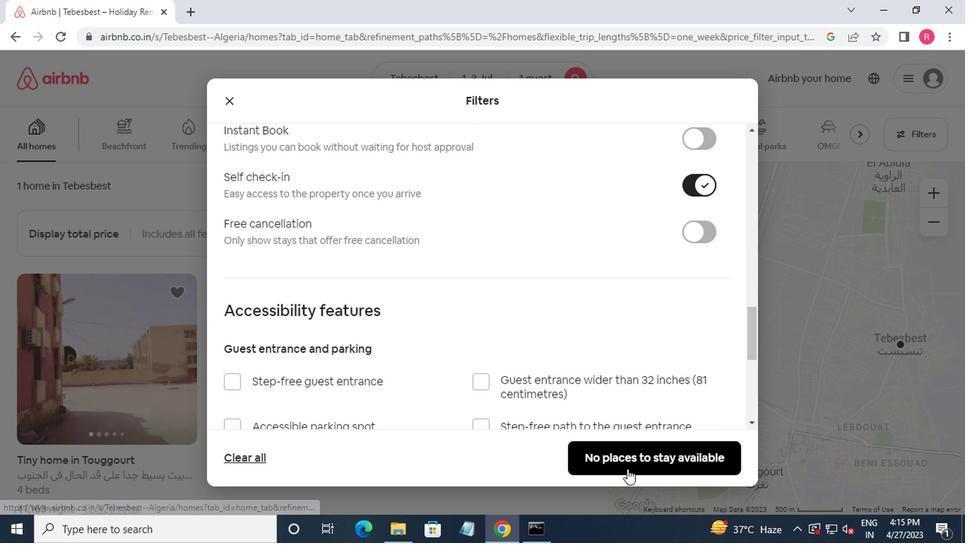 
Action: Mouse pressed left at (624, 459)
Screenshot: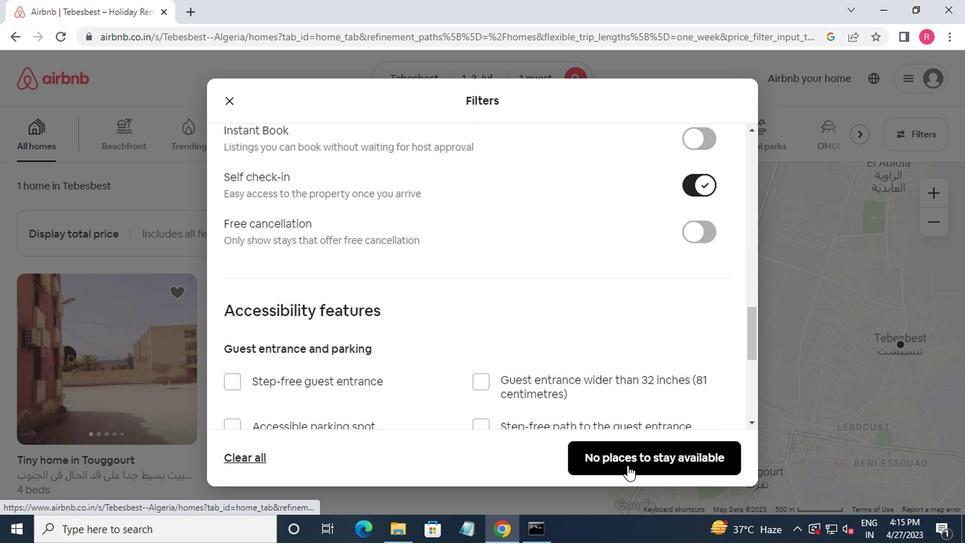 
